 Task: Add an event with the title Marketing Strategy Meeting, date '2023/10/18', time 8:30 AM to 10:30 AMand add a description: This session encourages active participation and engagement from all attendees. After each presentation, there will be a brief discussion where participants can share their observations, ask questions, and exchange tips and techniques. The collaborative environment allows for a rich learning experience, as participants can learn from one another's strengths and challenges.Select event color  Tomato . Add location for the event as: 321 Retiro Park, Madrid, Spain, logged in from the account softage.1@softage.netand send the event invitation to softage.6@softage.net and softage.7@softage.net. Set a reminder for the event Doesn't repeat
Action: Mouse moved to (79, 115)
Screenshot: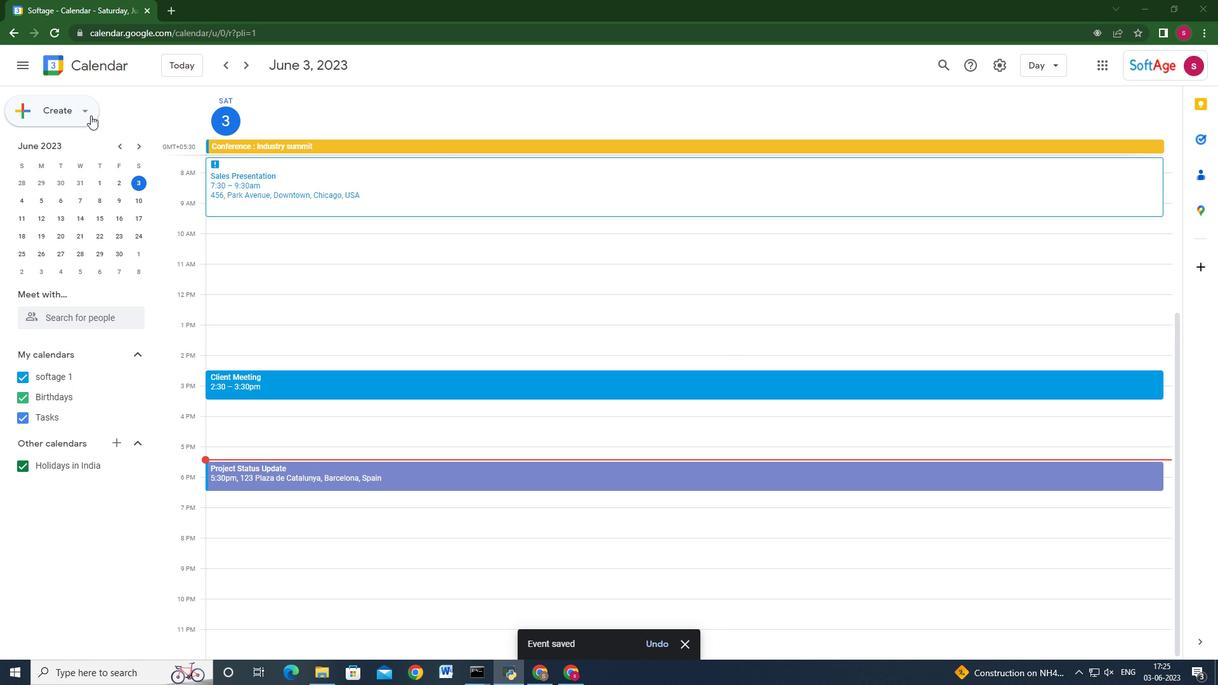 
Action: Mouse pressed left at (79, 115)
Screenshot: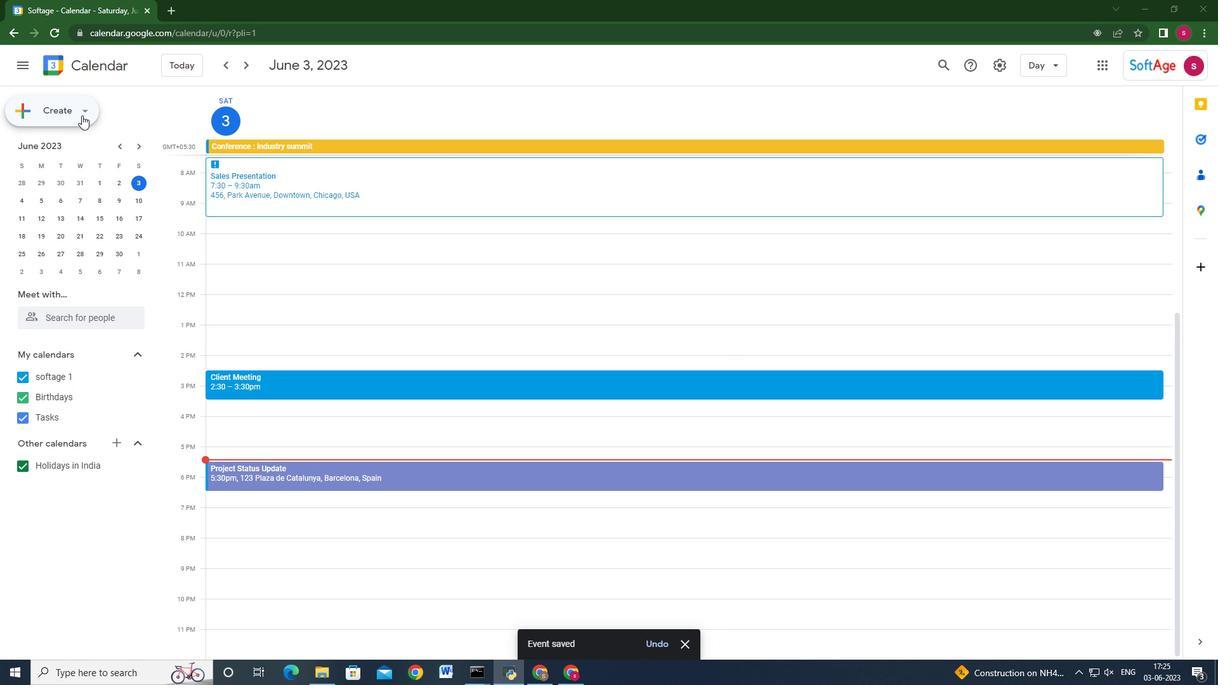 
Action: Mouse moved to (71, 142)
Screenshot: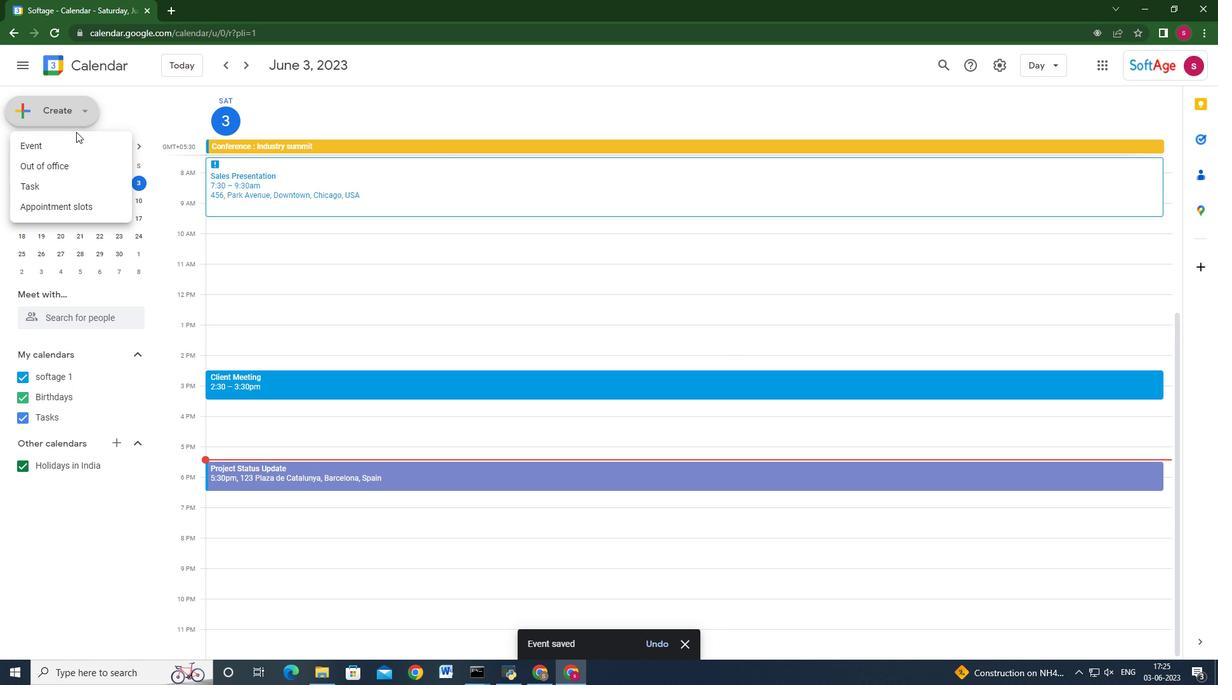 
Action: Mouse pressed left at (71, 142)
Screenshot: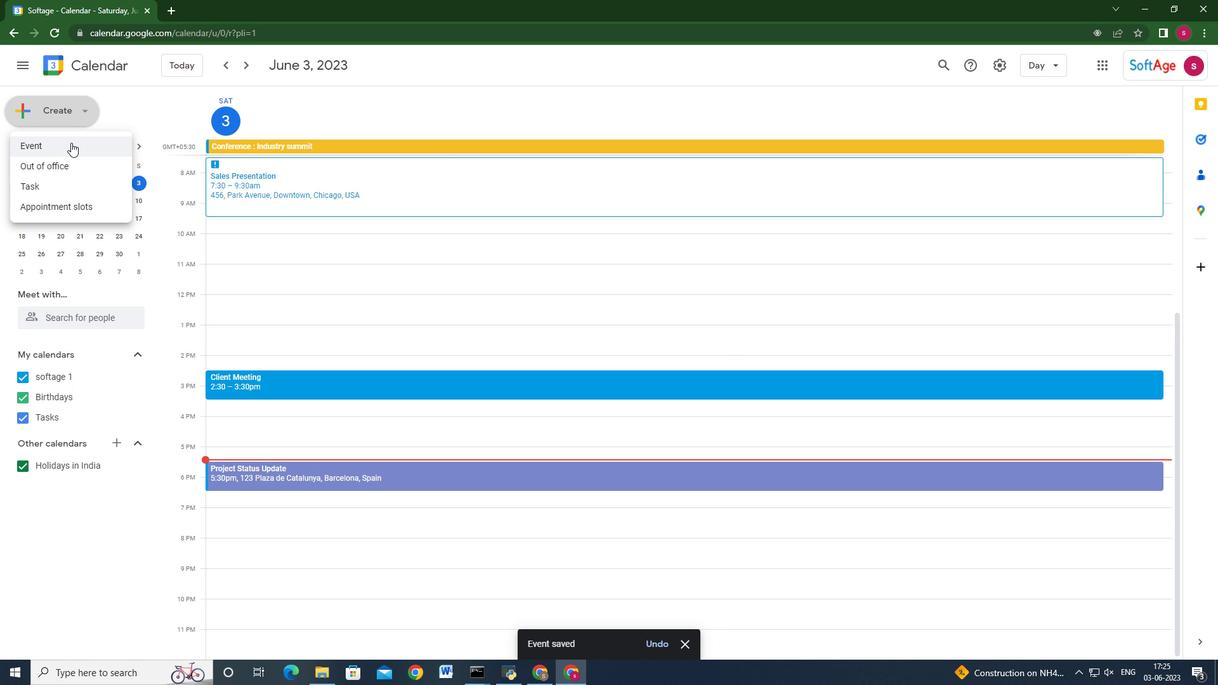 
Action: Mouse moved to (723, 495)
Screenshot: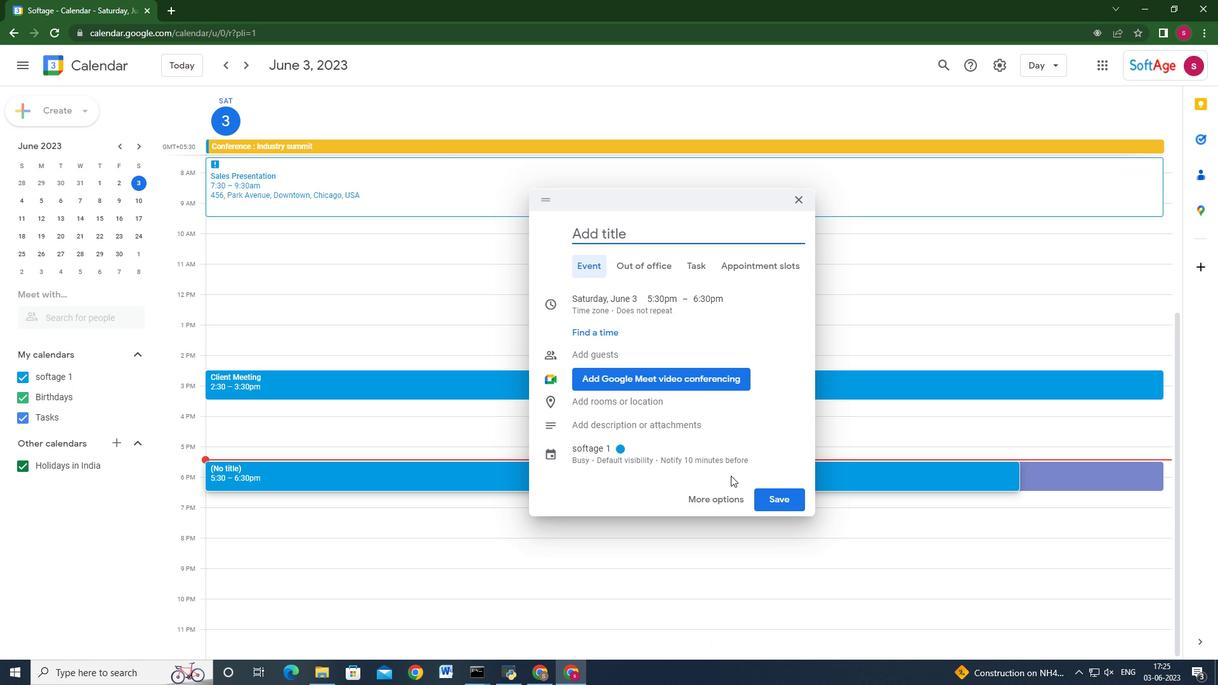 
Action: Mouse pressed left at (723, 495)
Screenshot: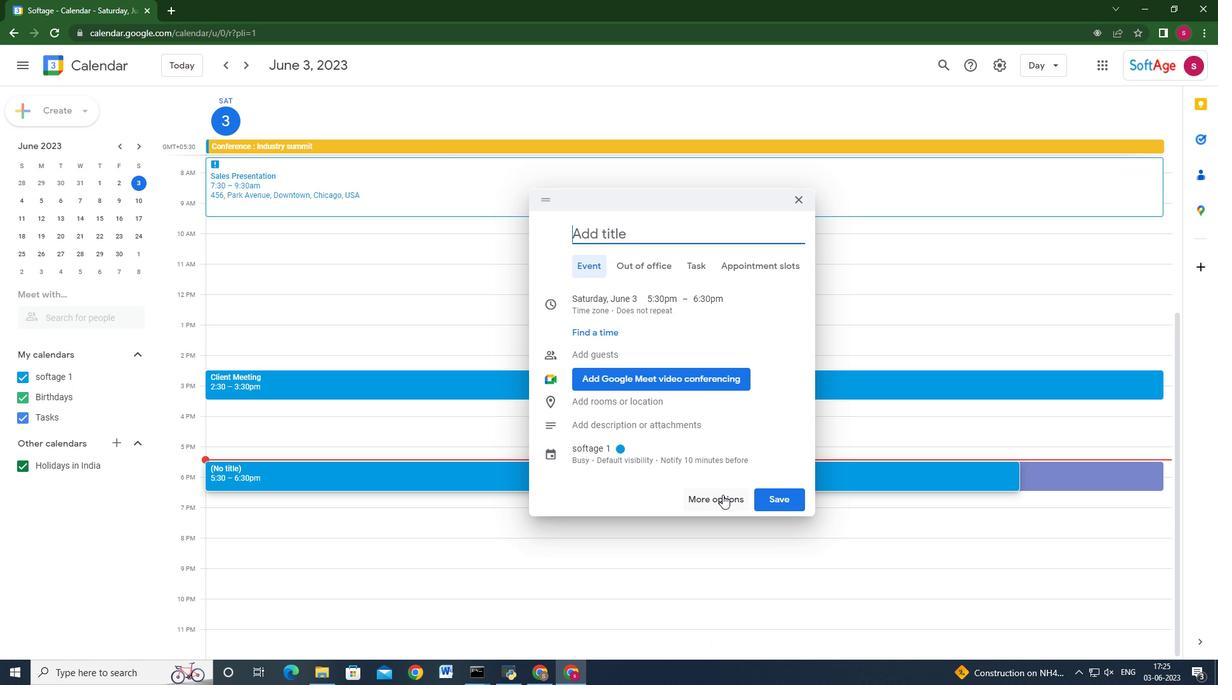 
Action: Mouse moved to (239, 92)
Screenshot: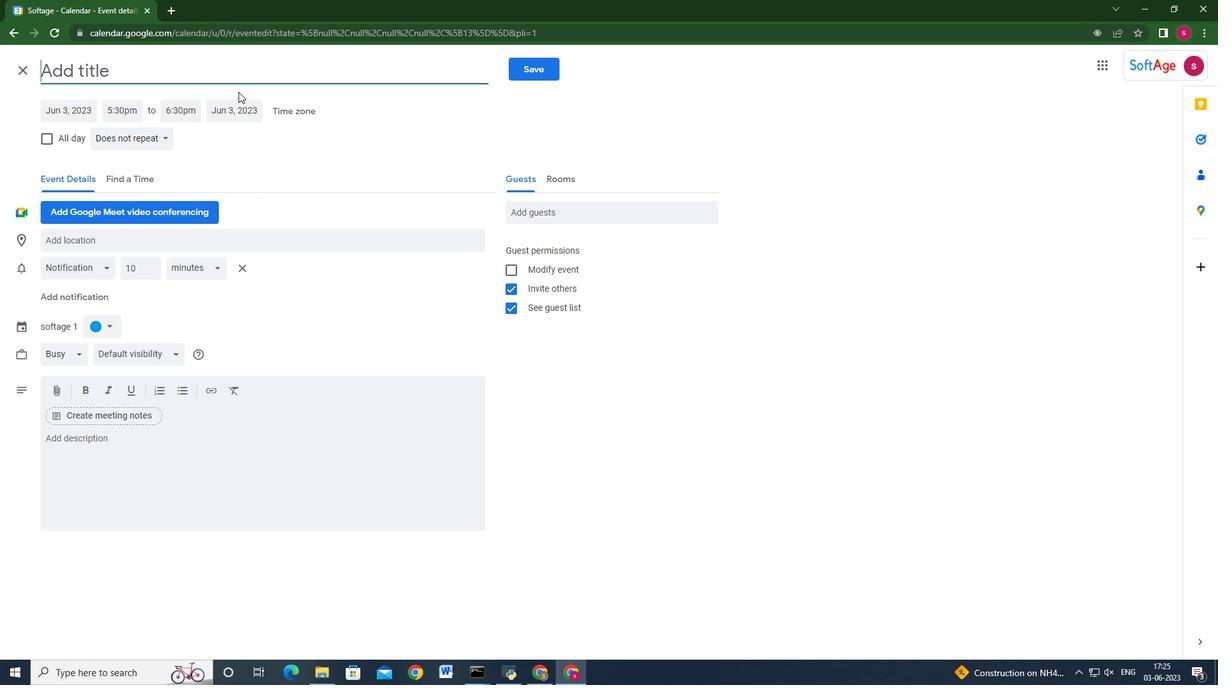 
Action: Key pressed <Key.shift>Marketing<Key.space><Key.shift_r>Strategy<Key.space><Key.shift>Met<Key.backspace>eting
Screenshot: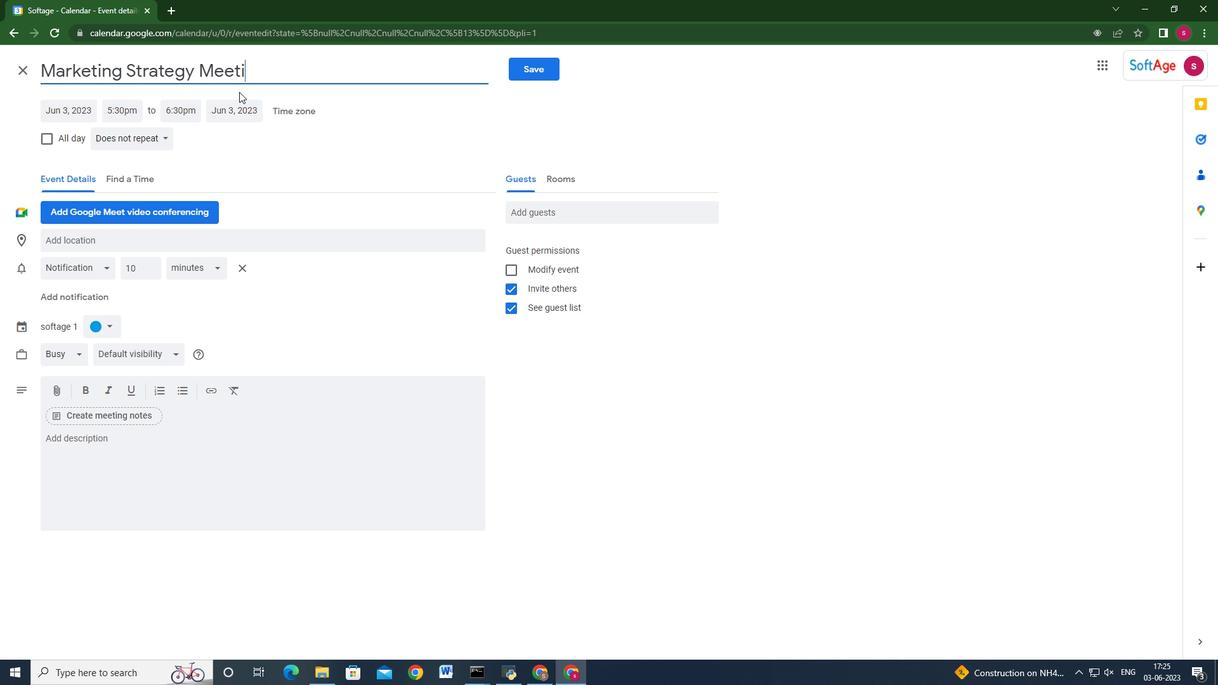 
Action: Mouse moved to (73, 102)
Screenshot: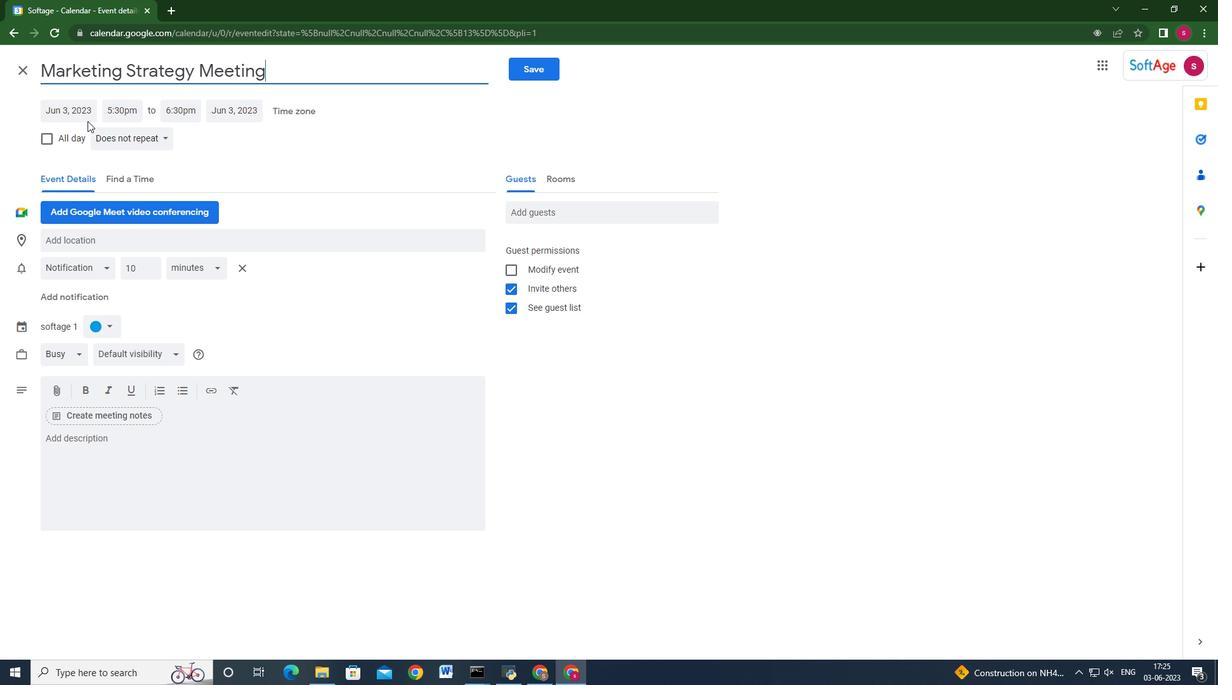 
Action: Mouse pressed left at (73, 102)
Screenshot: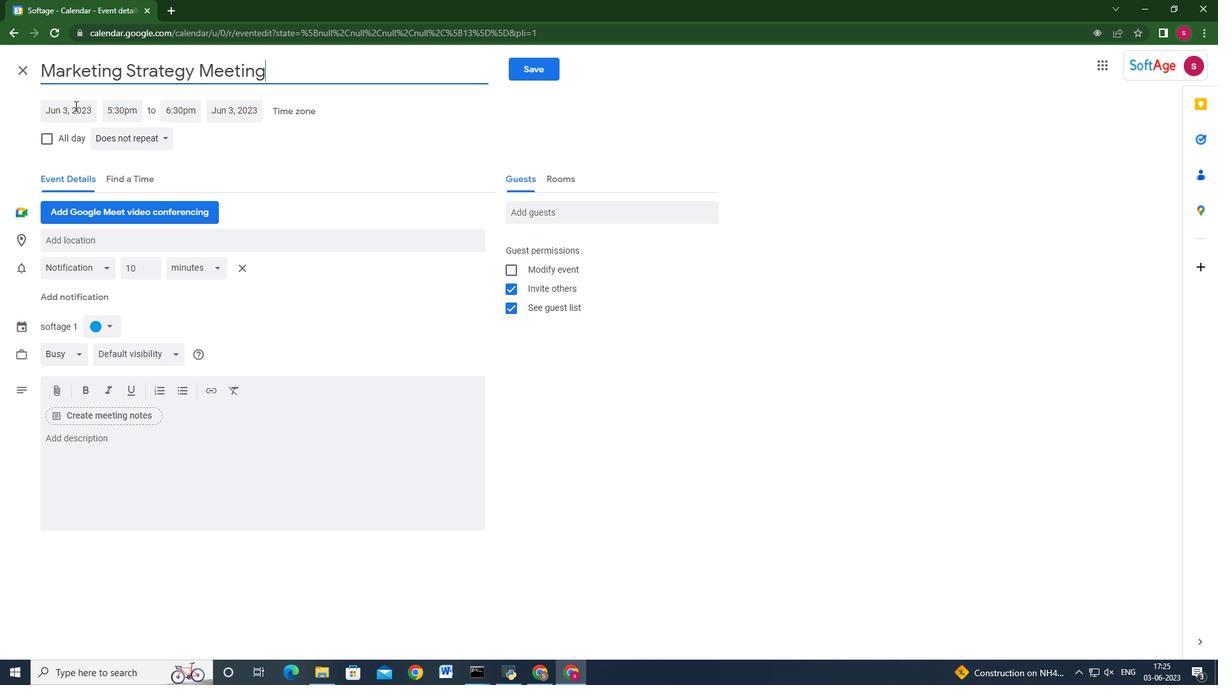
Action: Mouse moved to (204, 139)
Screenshot: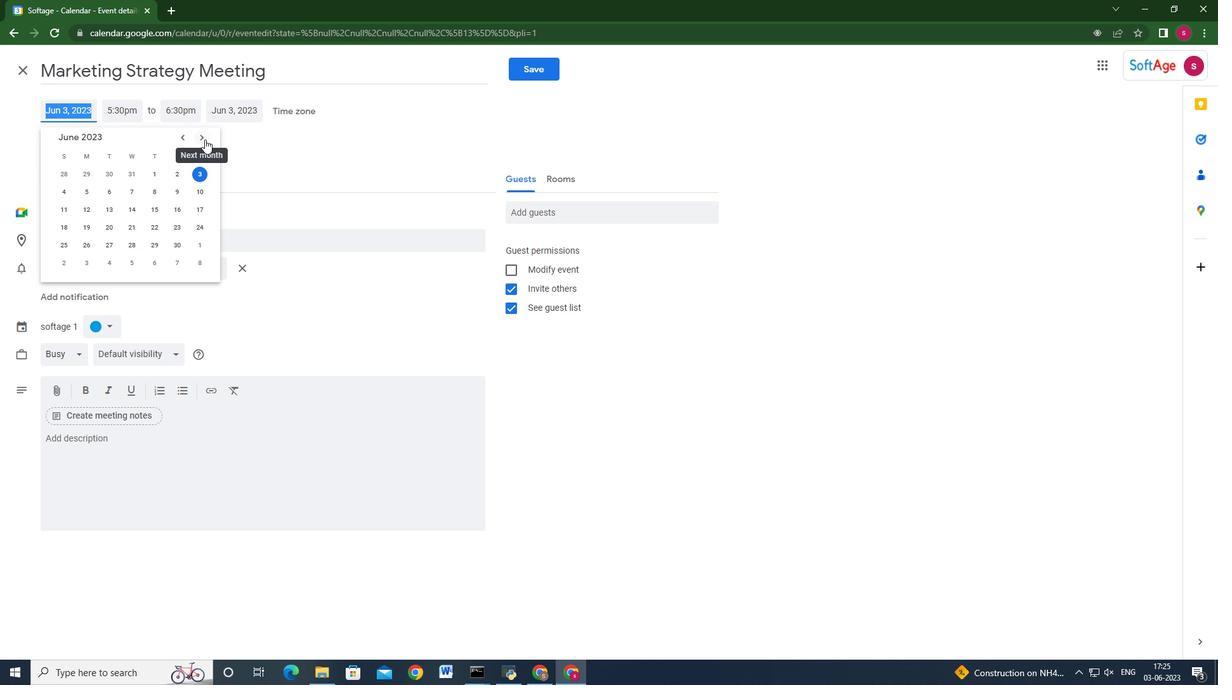 
Action: Mouse pressed left at (204, 139)
Screenshot: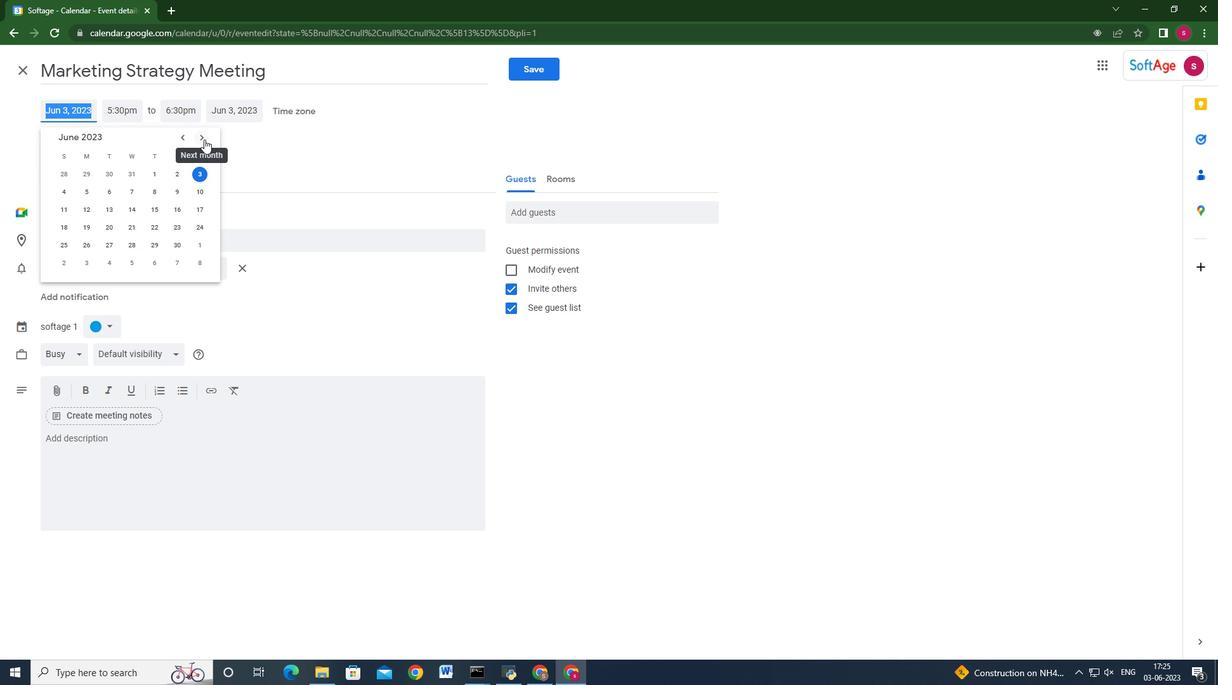 
Action: Mouse pressed left at (204, 139)
Screenshot: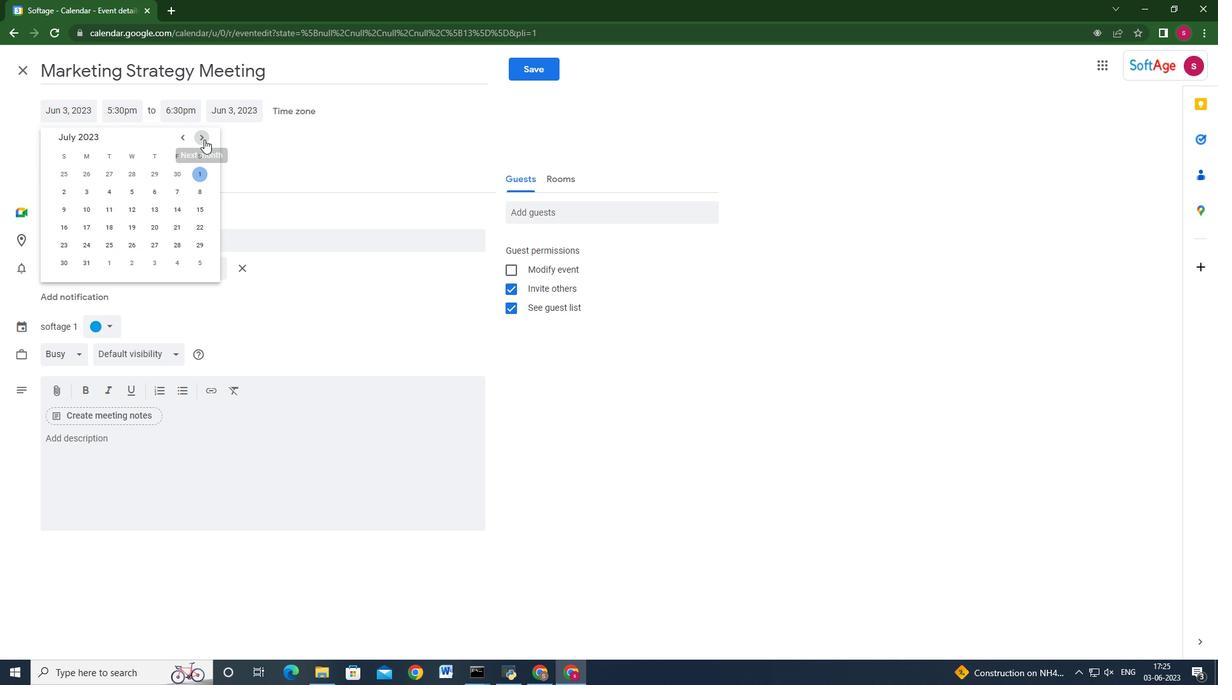 
Action: Mouse pressed left at (204, 139)
Screenshot: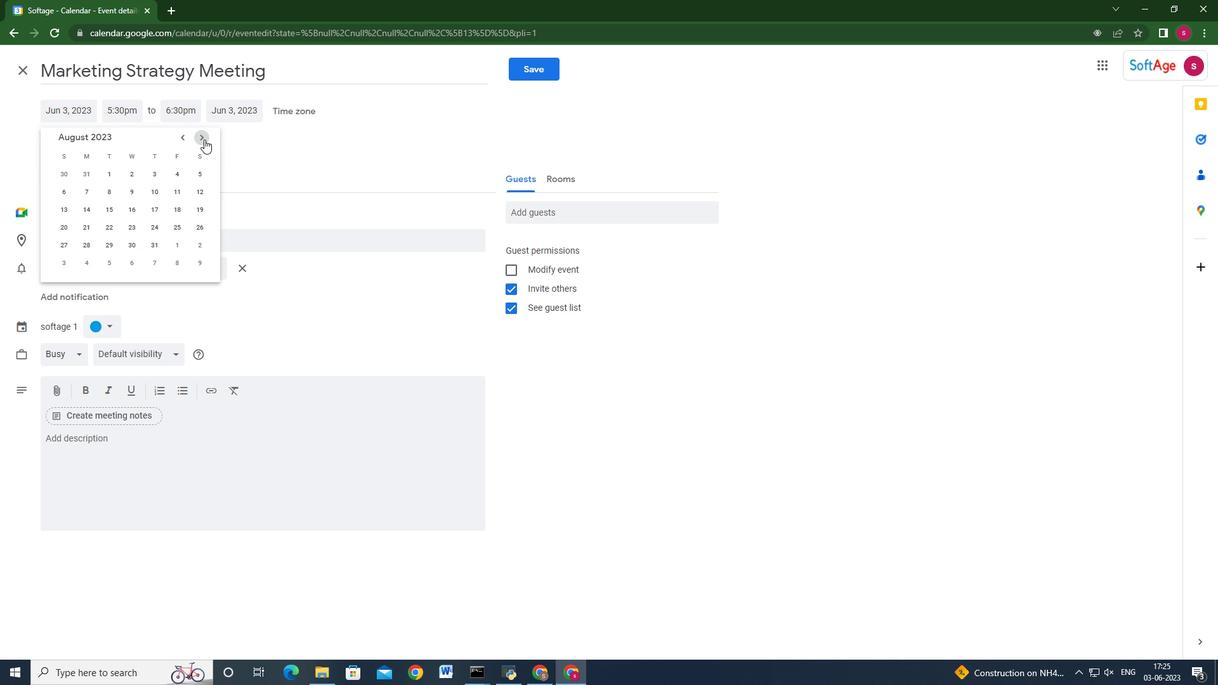 
Action: Mouse pressed left at (204, 139)
Screenshot: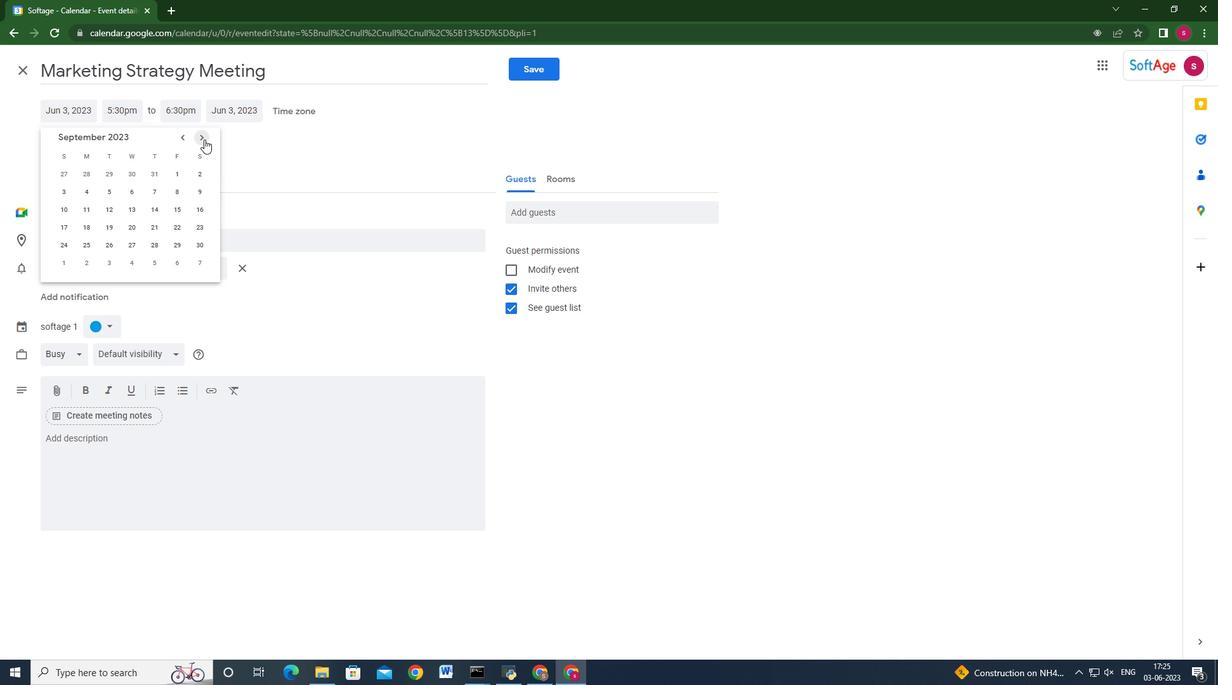 
Action: Mouse pressed left at (204, 139)
Screenshot: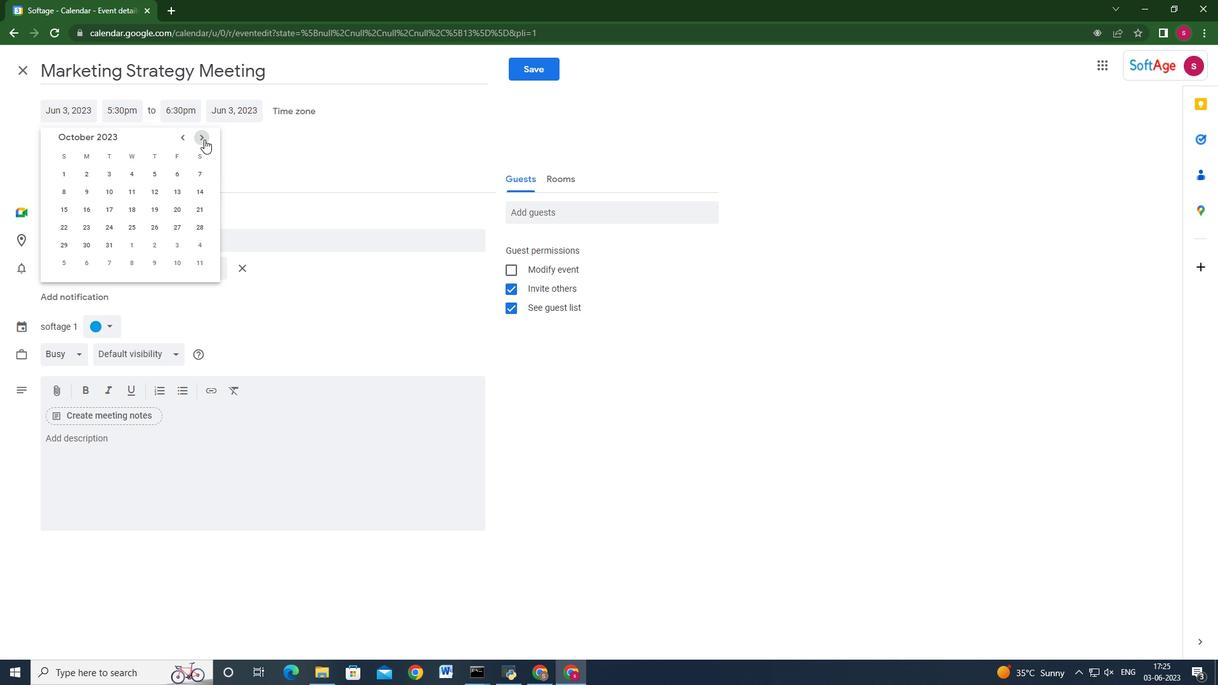 
Action: Mouse moved to (180, 137)
Screenshot: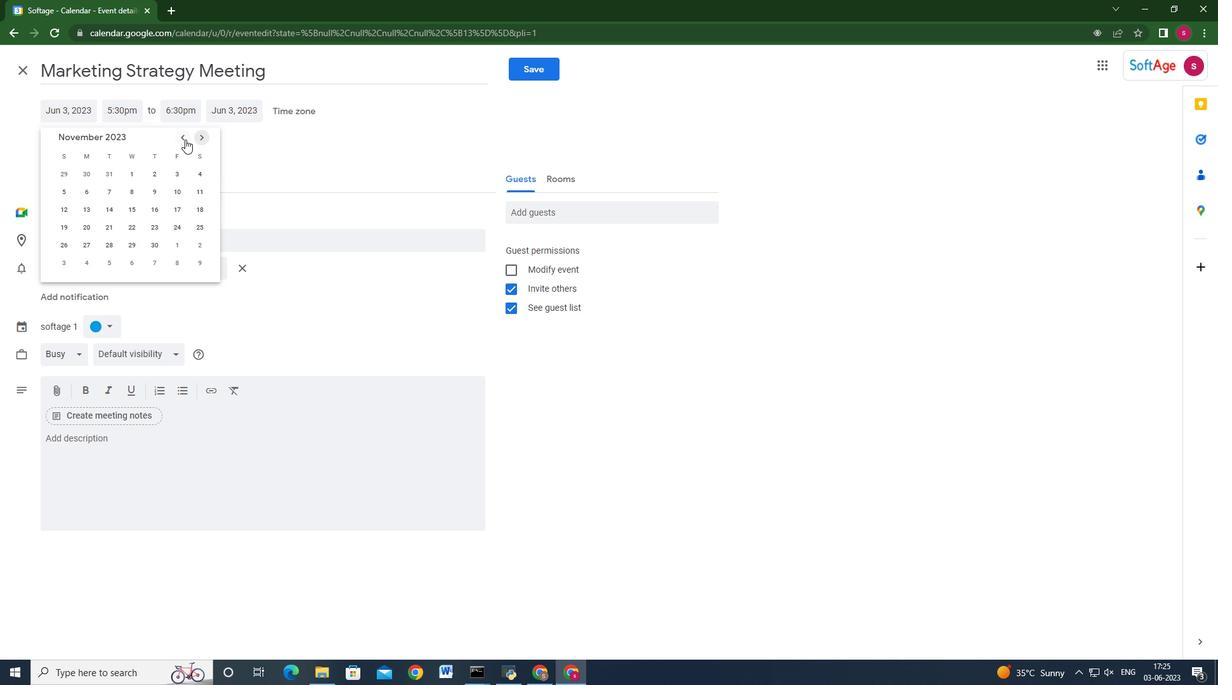 
Action: Mouse pressed left at (180, 137)
Screenshot: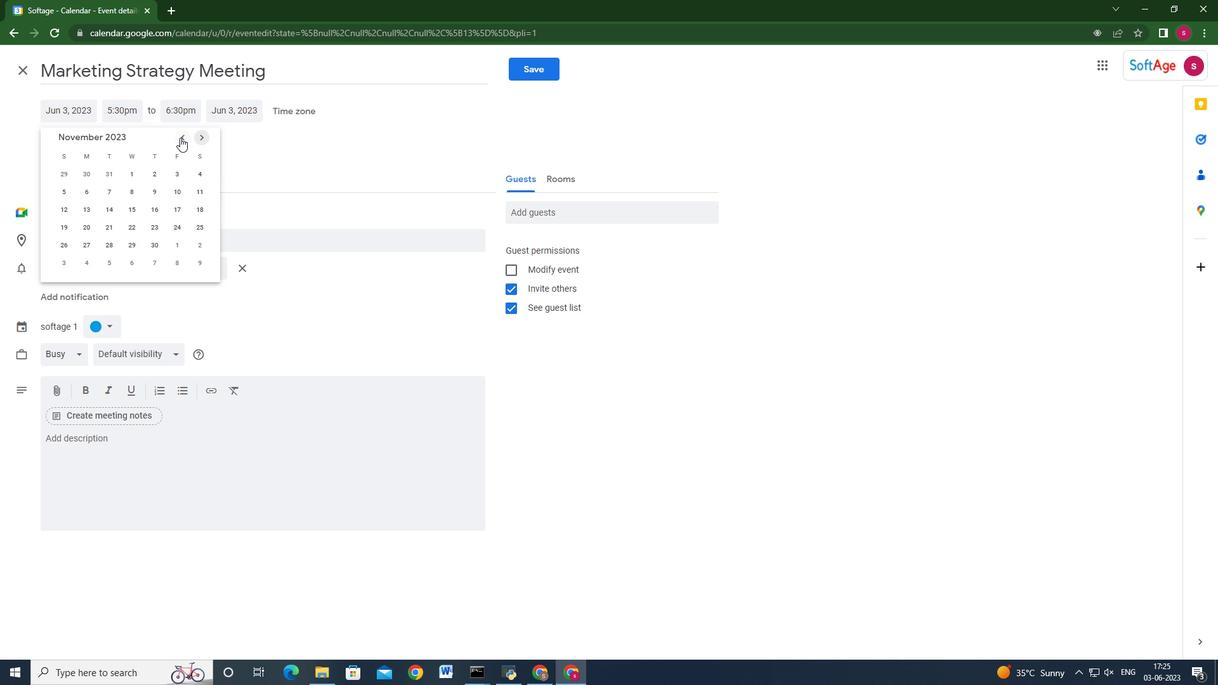
Action: Mouse moved to (137, 205)
Screenshot: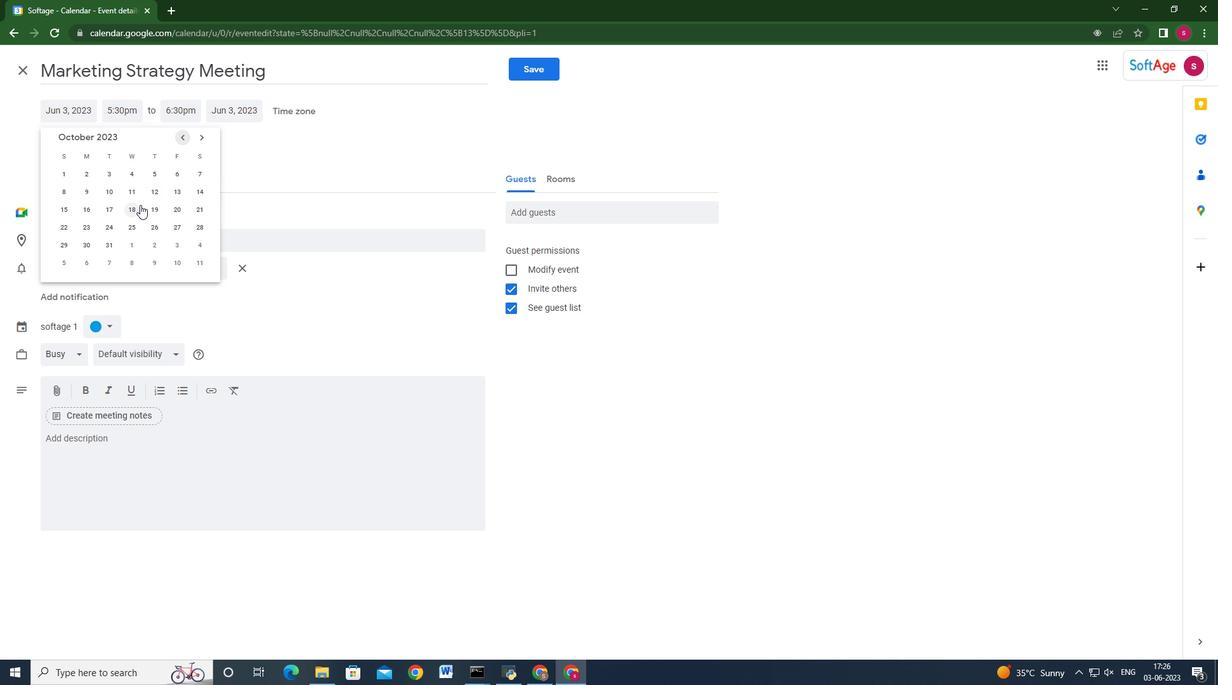 
Action: Mouse pressed left at (137, 205)
Screenshot: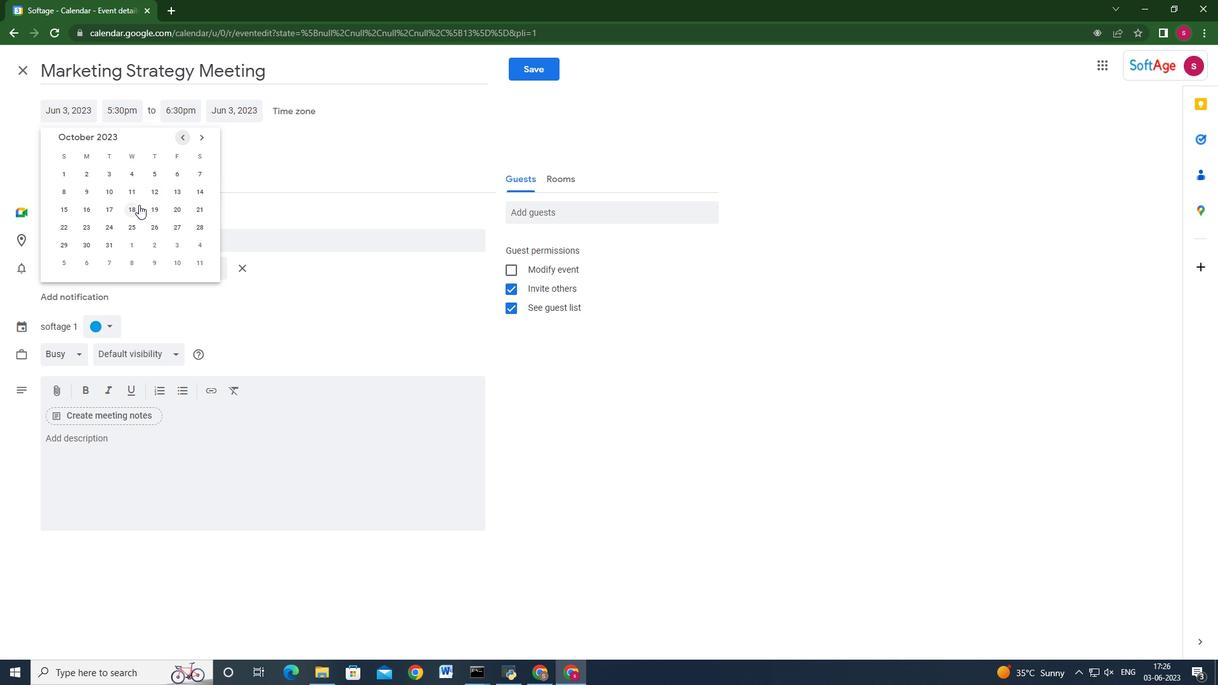 
Action: Mouse moved to (135, 100)
Screenshot: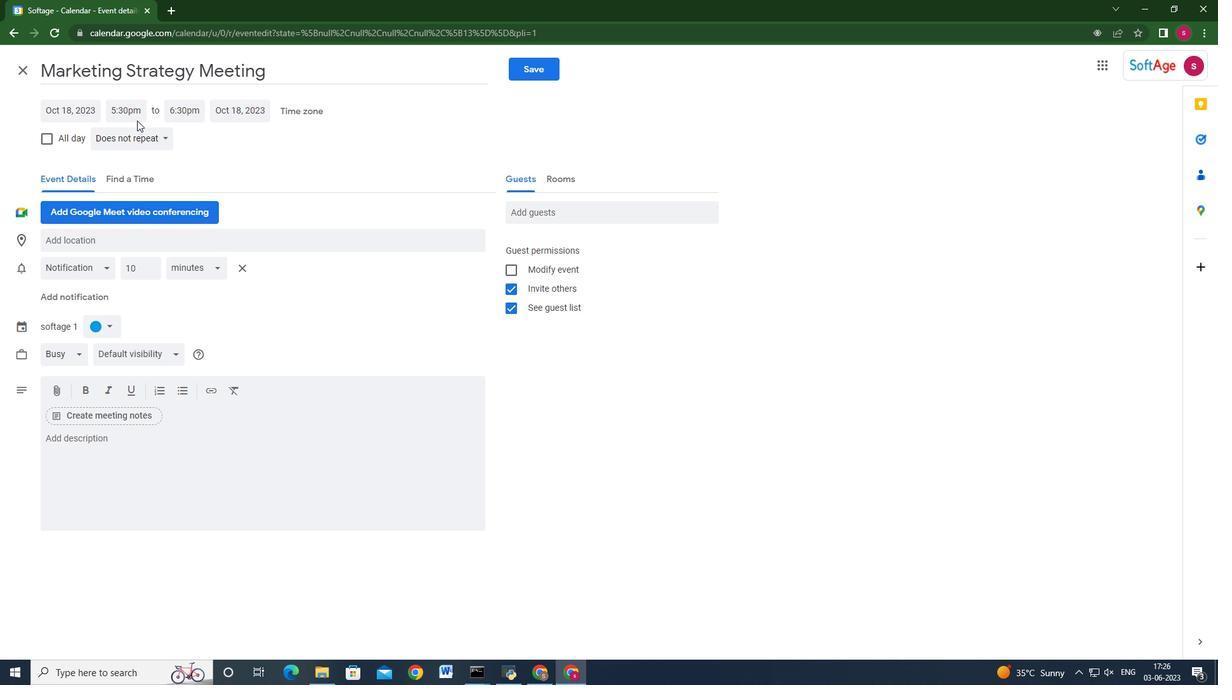 
Action: Mouse pressed left at (135, 100)
Screenshot: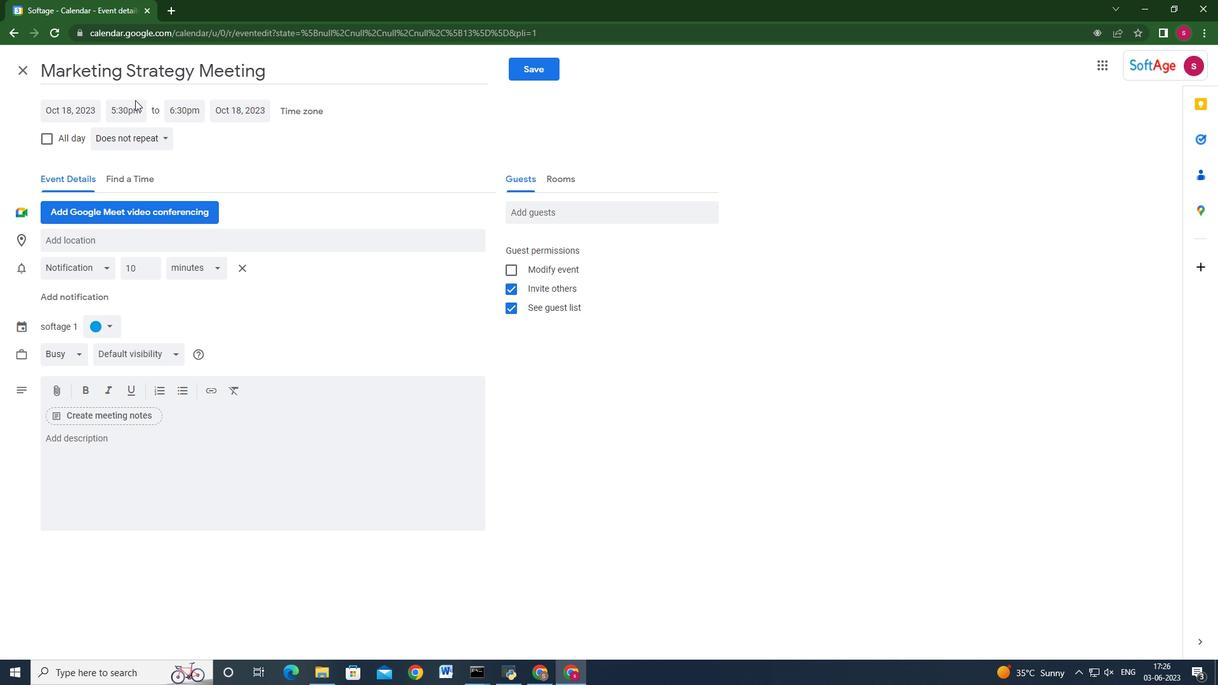 
Action: Mouse moved to (160, 134)
Screenshot: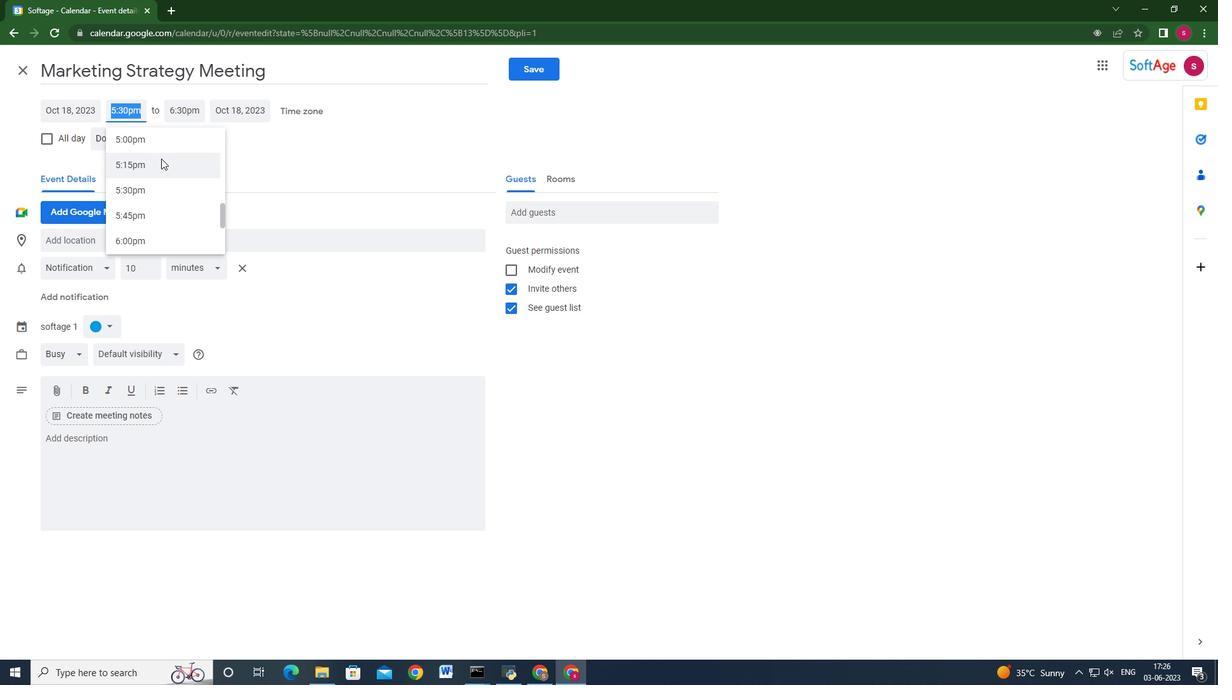 
Action: Key pressed 8<Key.shift>:30am<Key.tab>10<Key.shift>:30am<Key.enter>
Screenshot: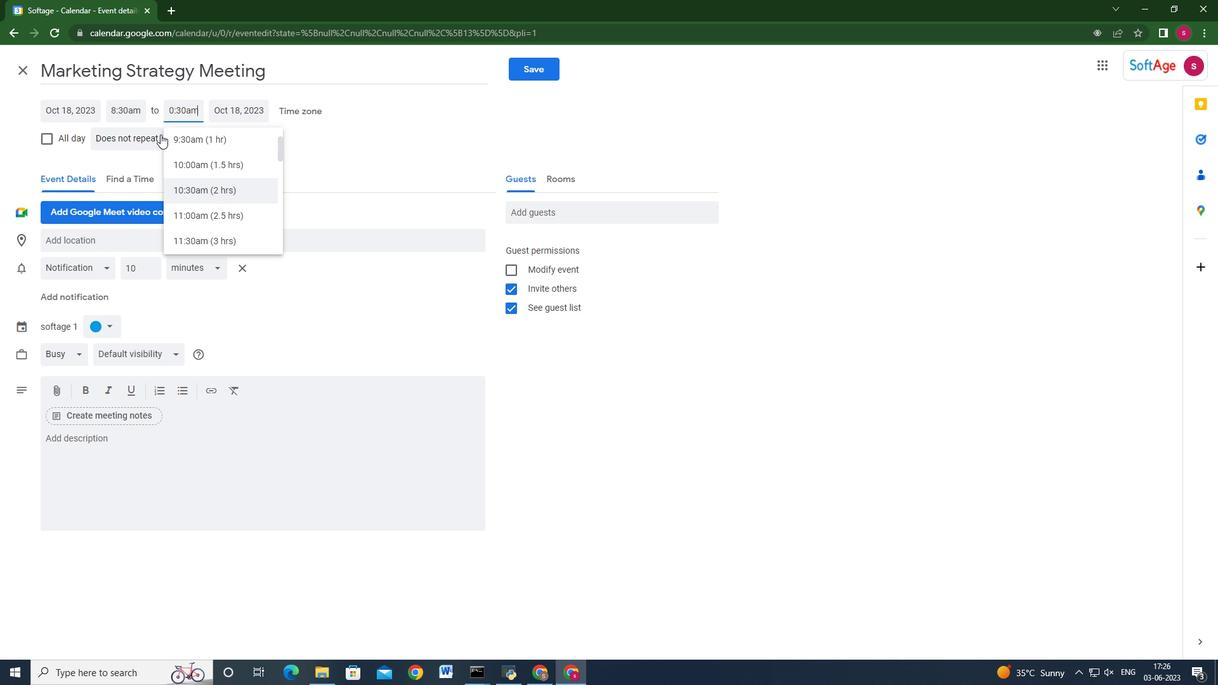
Action: Mouse moved to (198, 450)
Screenshot: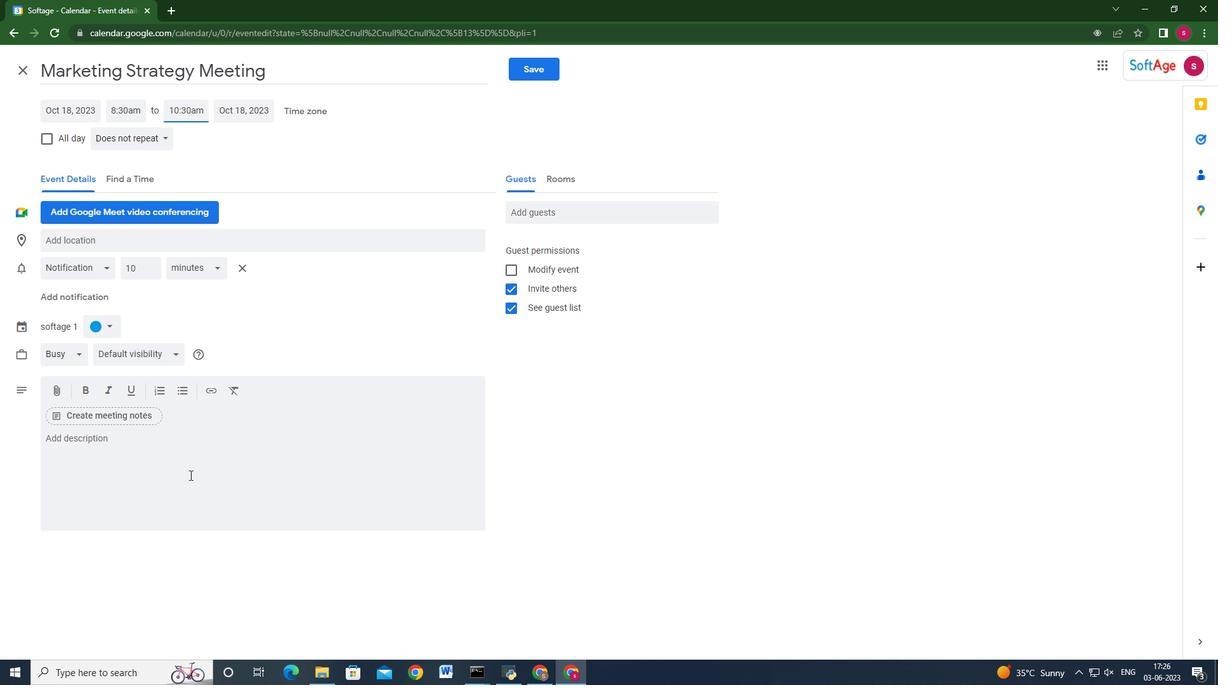 
Action: Mouse pressed left at (198, 450)
Screenshot: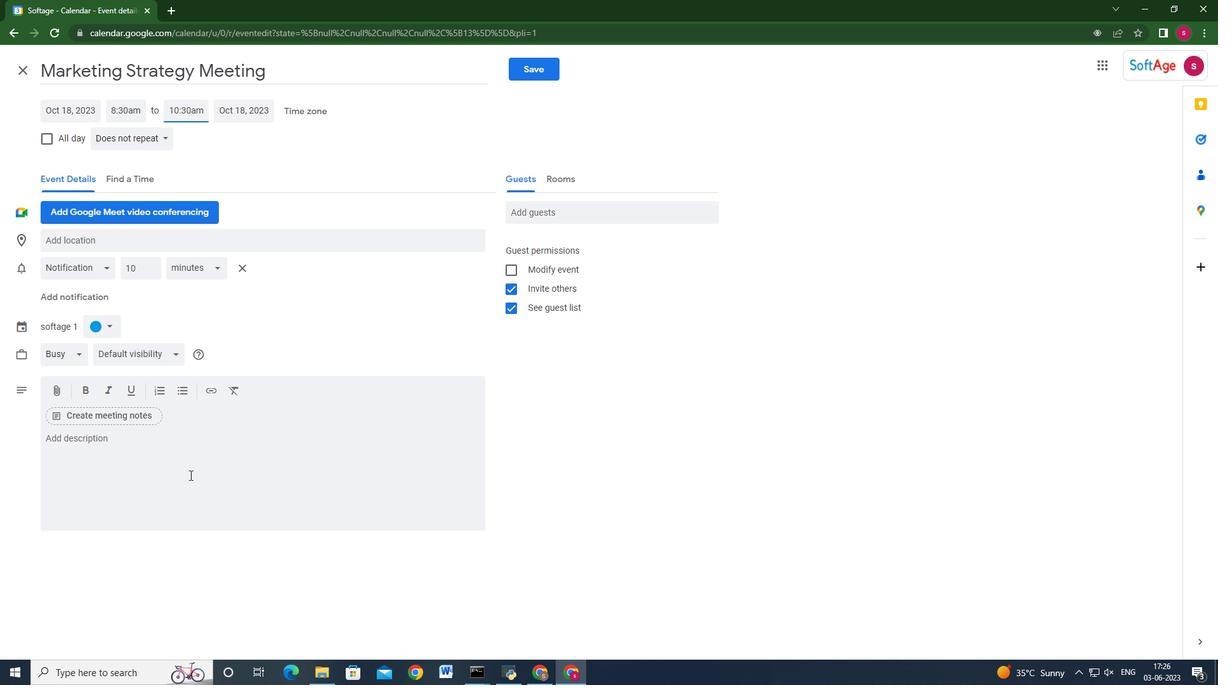 
Action: Key pressed <Key.shift_r>After<Key.space>each<Key.space>presentation,<Key.space>there<Key.space>will<Key.space>be<Key.space>a<Key.space>brief<Key.space>discussion<Key.space>where<Key.space>participants<Key.space>can<Key.space>share<Key.space>their<Key.space>observations,<Key.space>ask<Key.space>questions,<Key.space>and<Key.space>exchange<Key.space>tips<Key.space>and<Key.space>techniques.<Key.space><Key.shift>The<Key.space>collaboratives<Key.backspace><Key.space>environment<Key.space>allows<Key.space>for<Key.space>a<Key.space>rich<Key.space>learning<Key.space>experience,<Key.space>as<Key.space>participants<Key.space>can<Key.space>learn<Key.space>from<Key.space>one<Key.space>another's<Key.space>strengths<Key.space>anc<Key.backspace>d<Key.space>challenges.
Screenshot: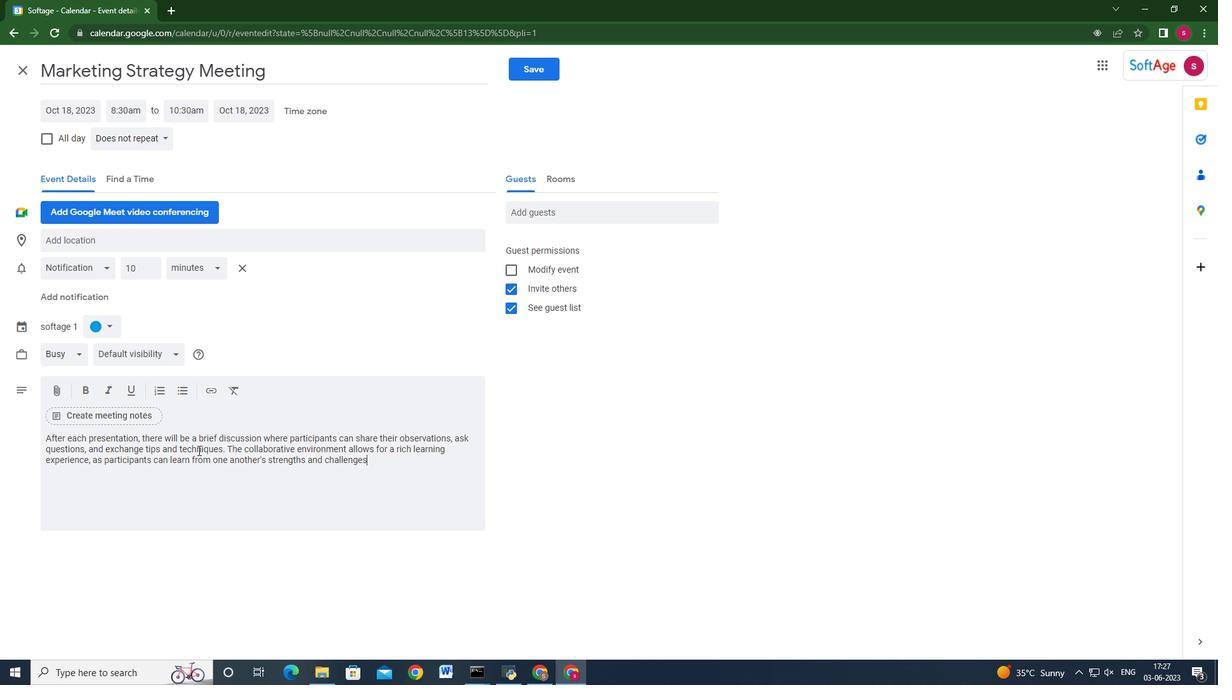 
Action: Mouse moved to (109, 334)
Screenshot: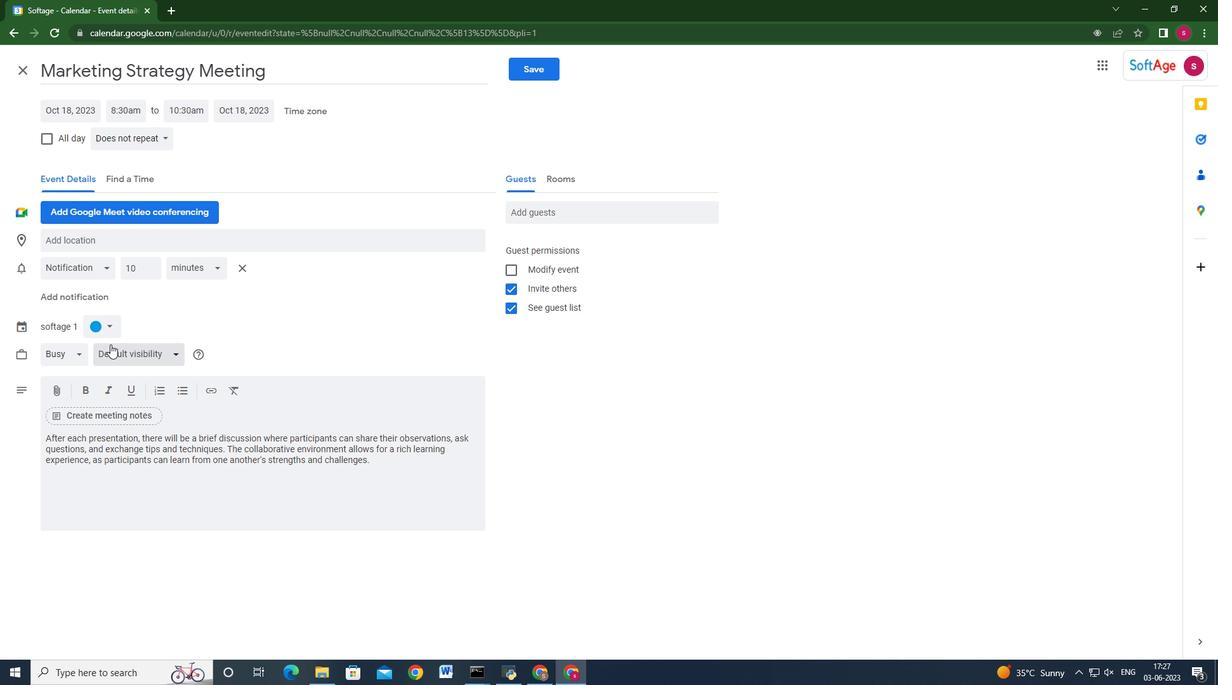 
Action: Mouse pressed left at (109, 334)
Screenshot: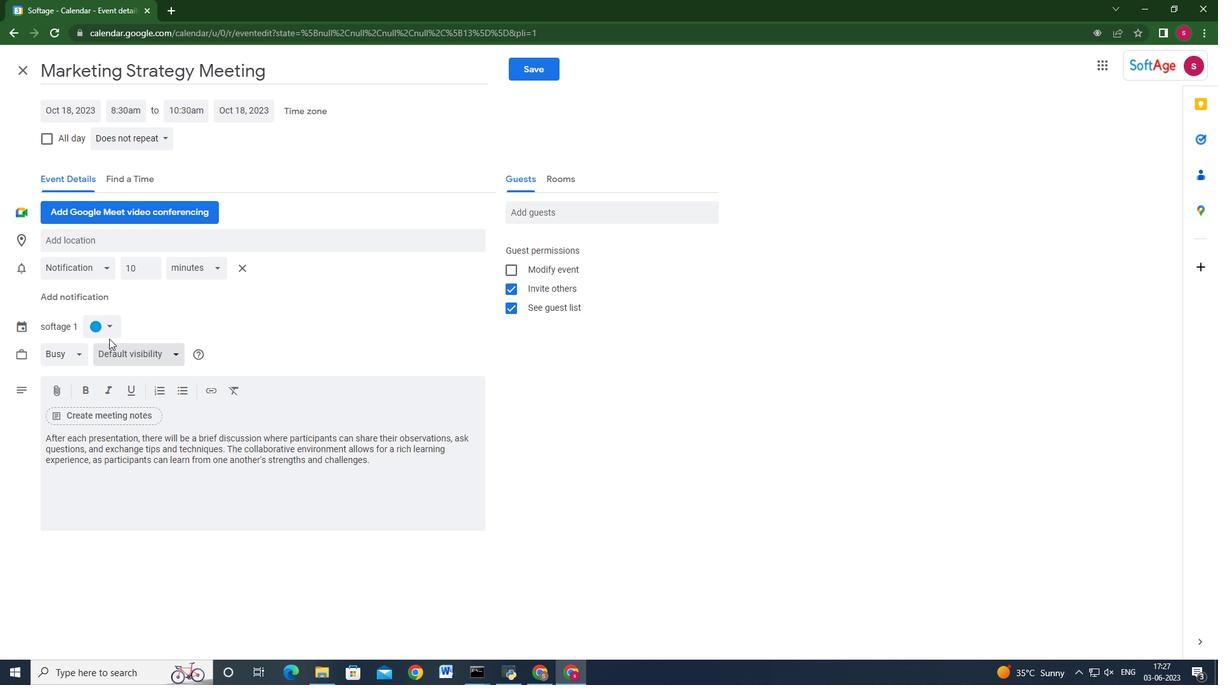
Action: Mouse moved to (97, 328)
Screenshot: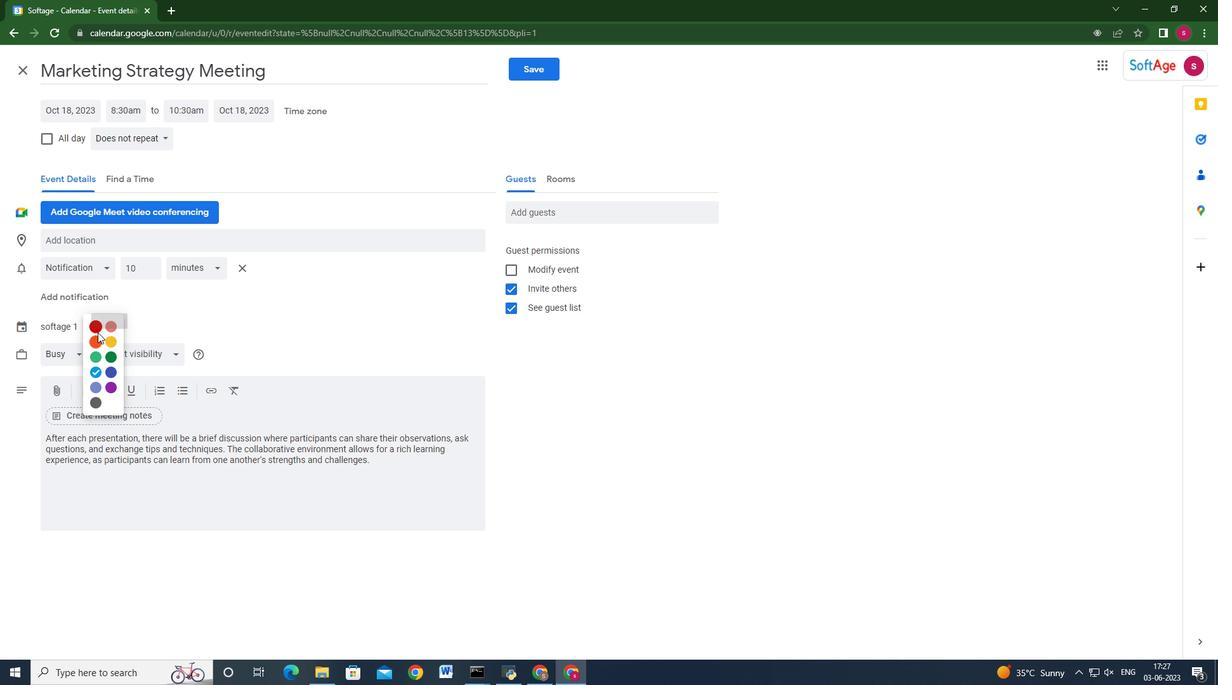 
Action: Mouse pressed left at (97, 328)
Screenshot: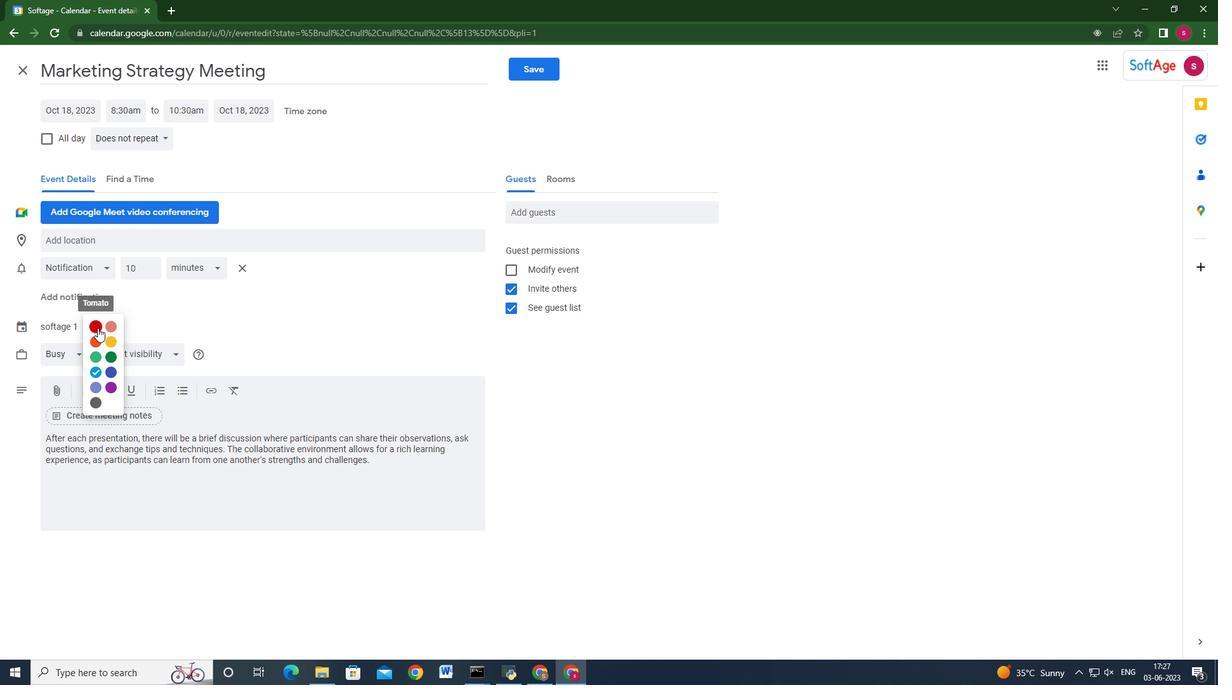 
Action: Mouse moved to (115, 245)
Screenshot: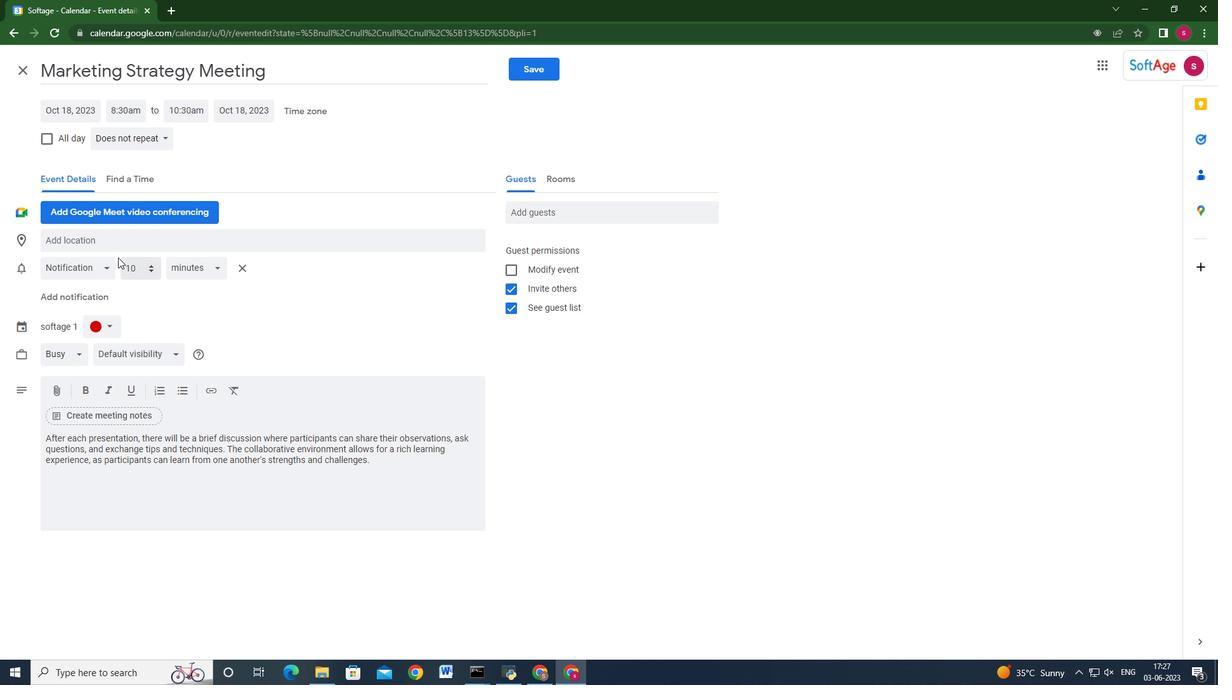 
Action: Mouse pressed left at (115, 245)
Screenshot: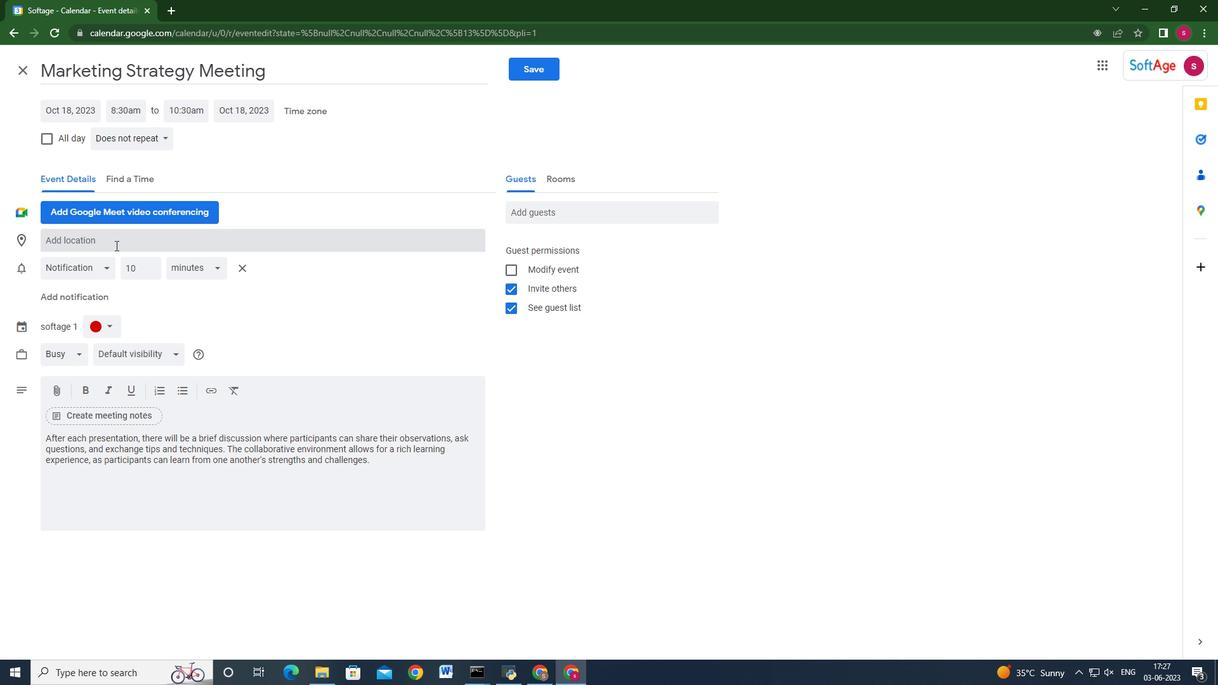 
Action: Mouse moved to (116, 245)
Screenshot: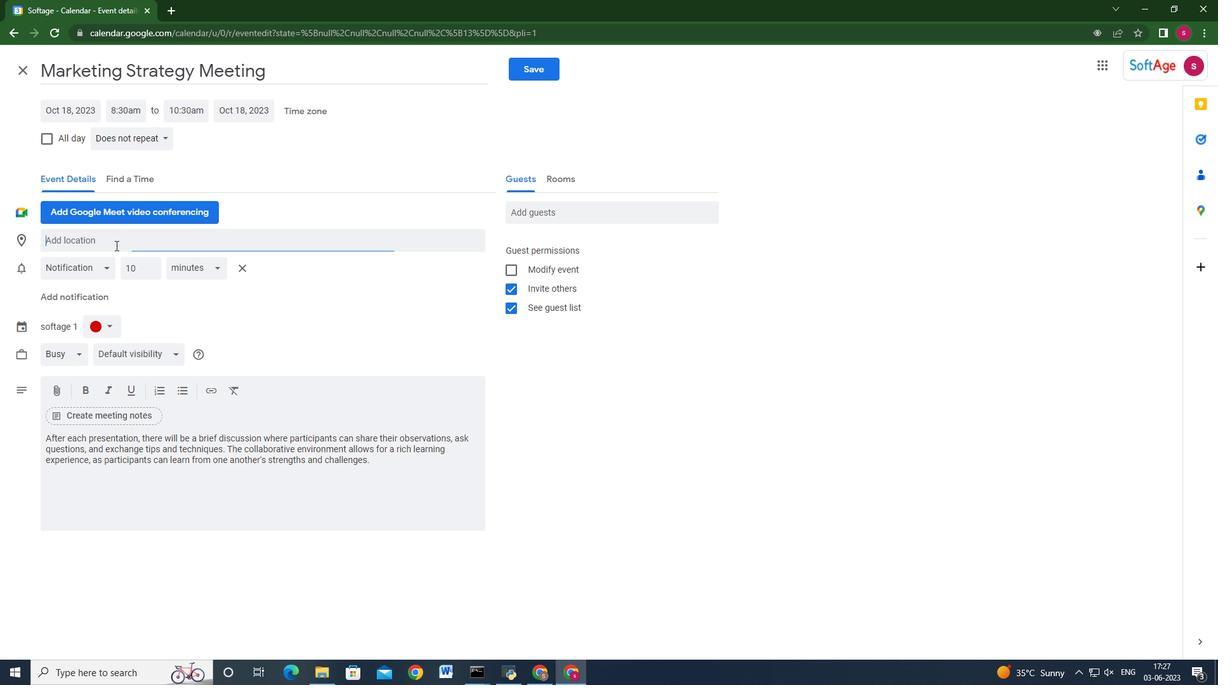 
Action: Key pressed 321<Key.space><Key.shift>Retiro<Key.space><Key.shift>Park<Key.space><Key.backspace>,<Key.space><Key.shift>Madrid,<Key.space><Key.shift_r>Spain
Screenshot: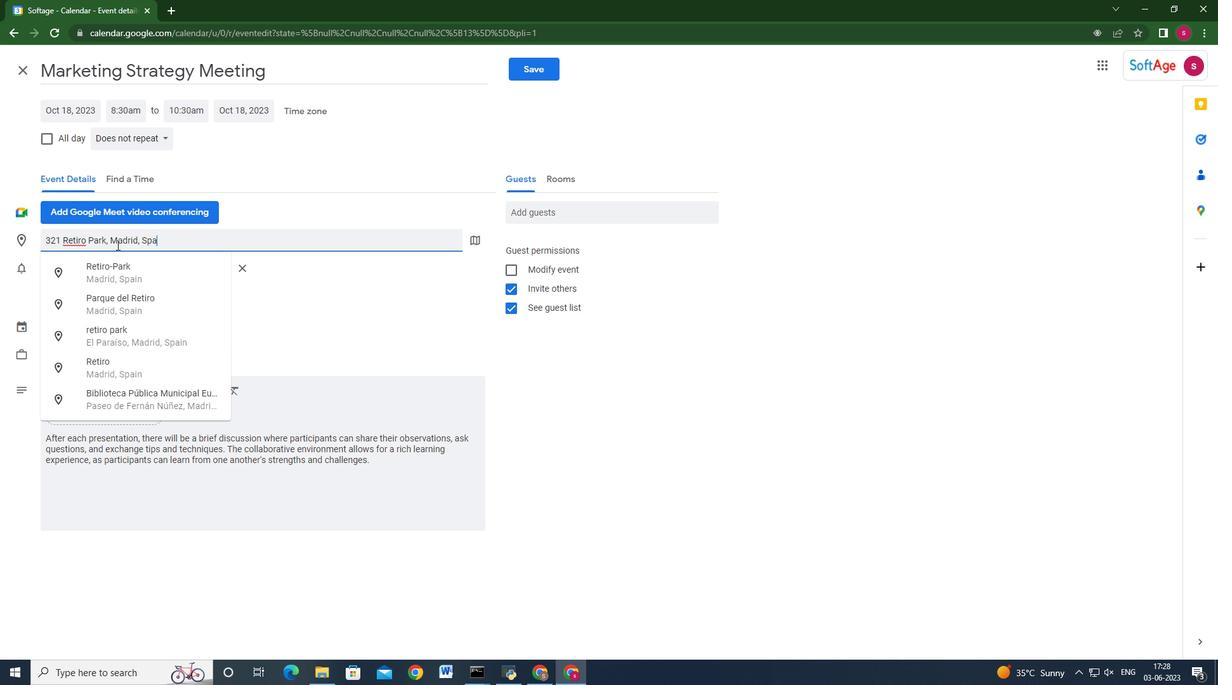 
Action: Mouse moved to (592, 212)
Screenshot: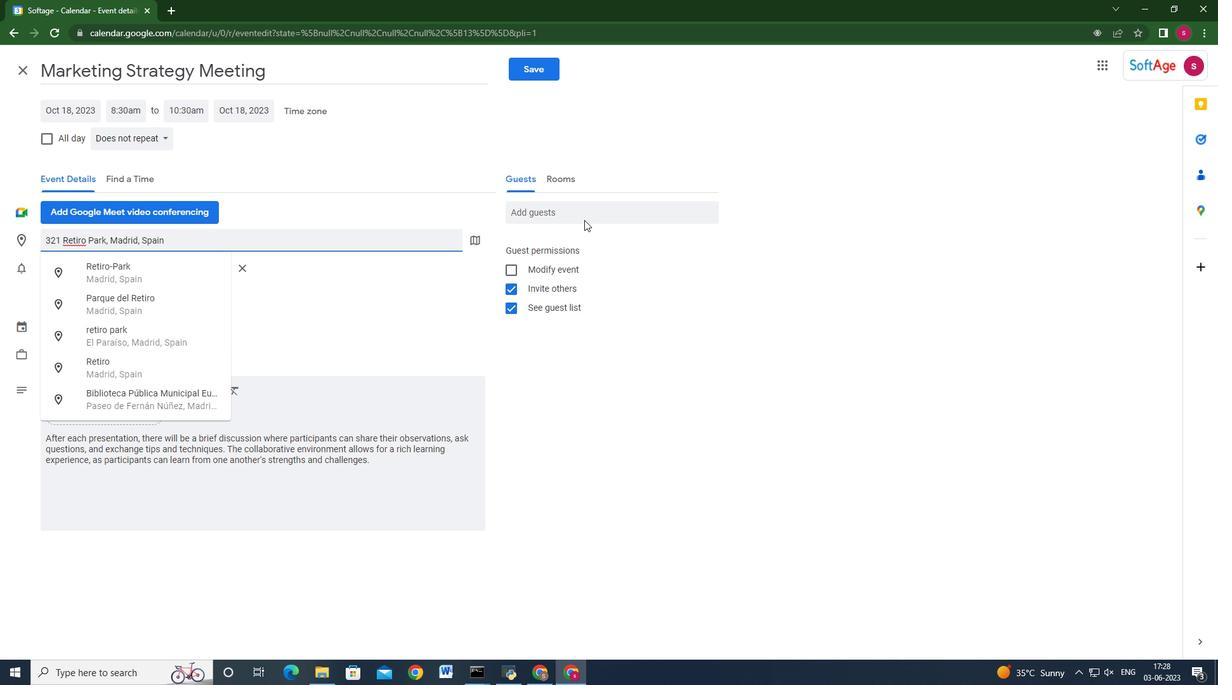 
Action: Mouse pressed left at (592, 212)
Screenshot: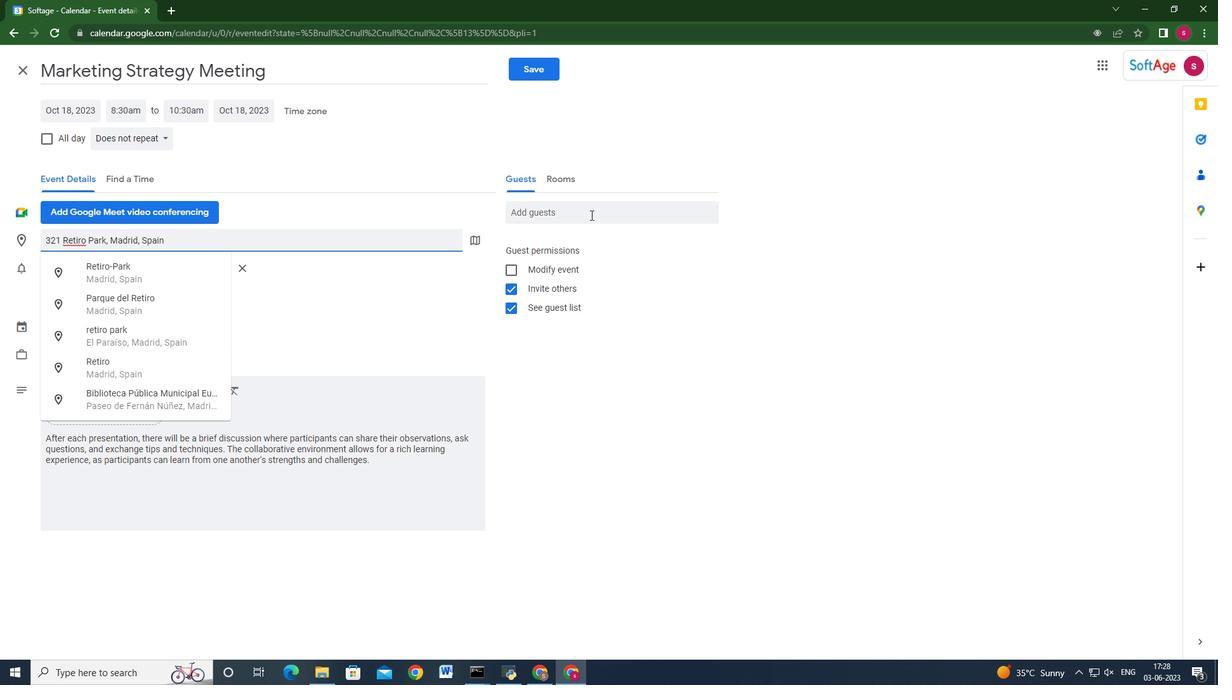 
Action: Mouse moved to (592, 212)
Screenshot: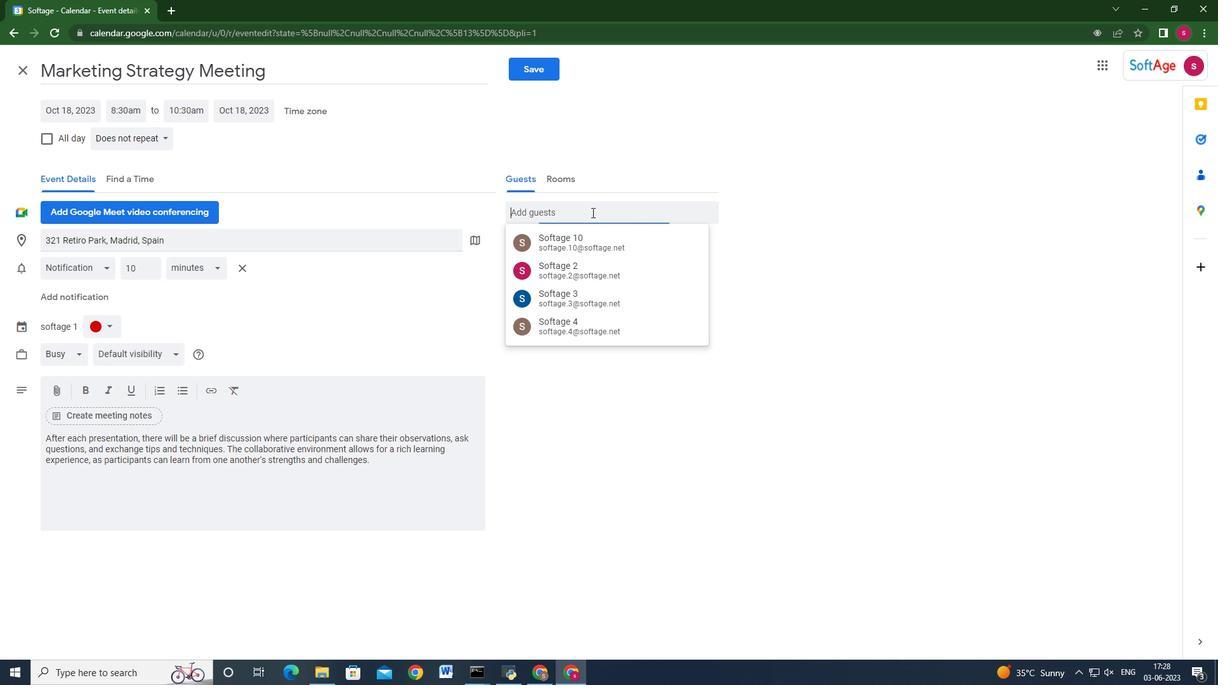 
Action: Key pressed softage.6<Key.shift_r>@softage.net<Key.enter>softage.7<Key.shift_r>@softage.net<Key.enter>
Screenshot: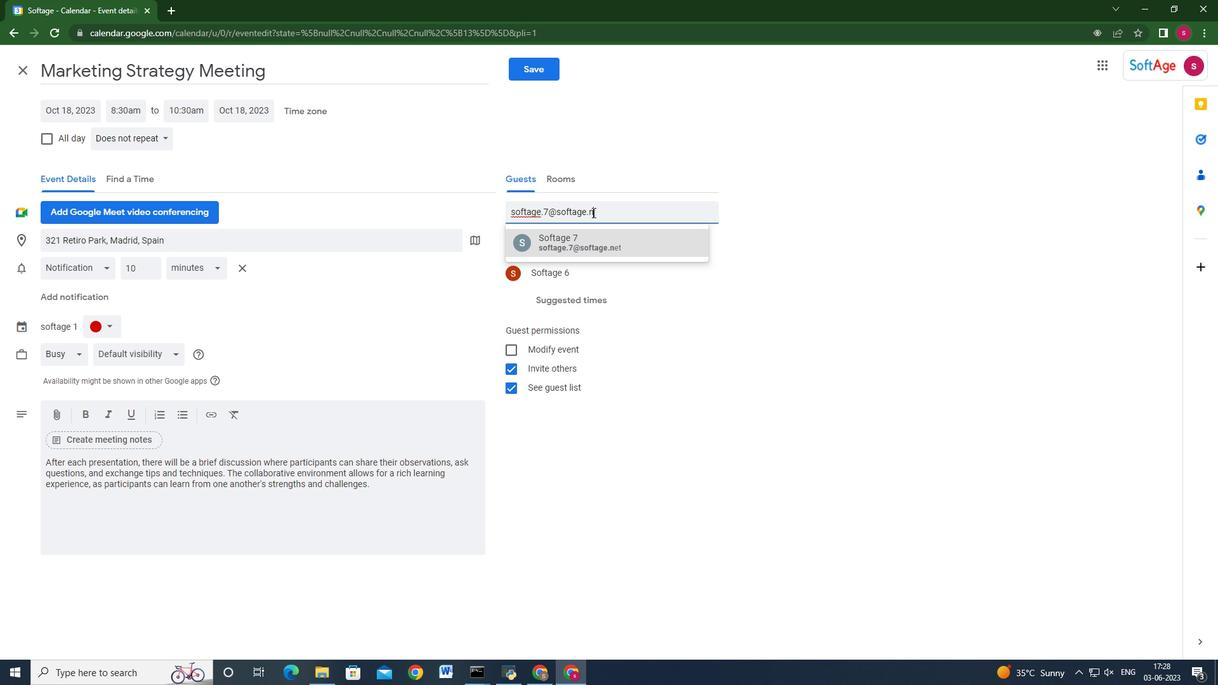 
Action: Mouse moved to (137, 126)
Screenshot: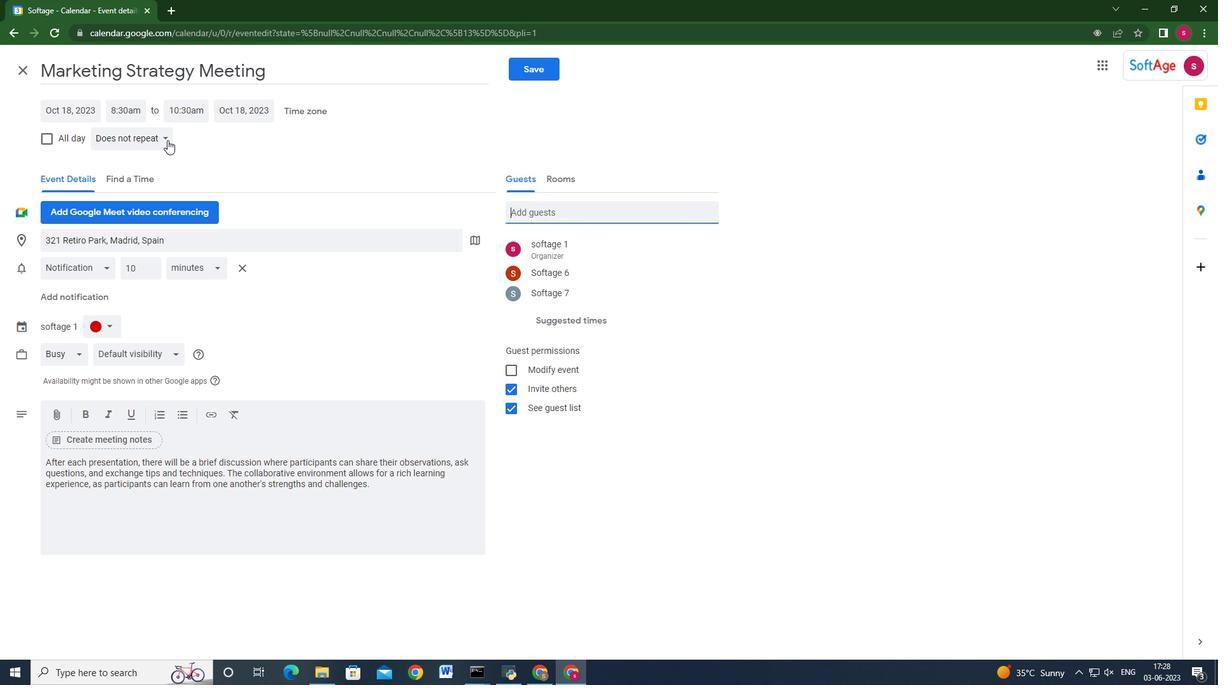 
Action: Mouse pressed left at (137, 126)
Screenshot: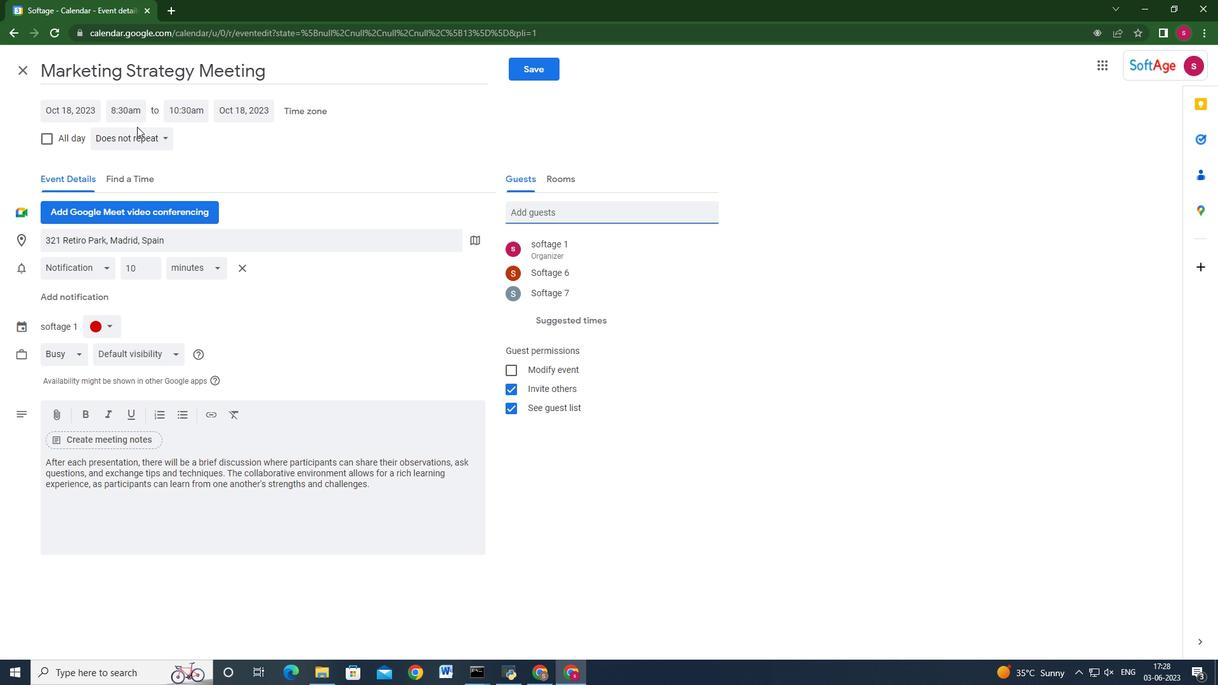 
Action: Mouse moved to (346, 198)
Screenshot: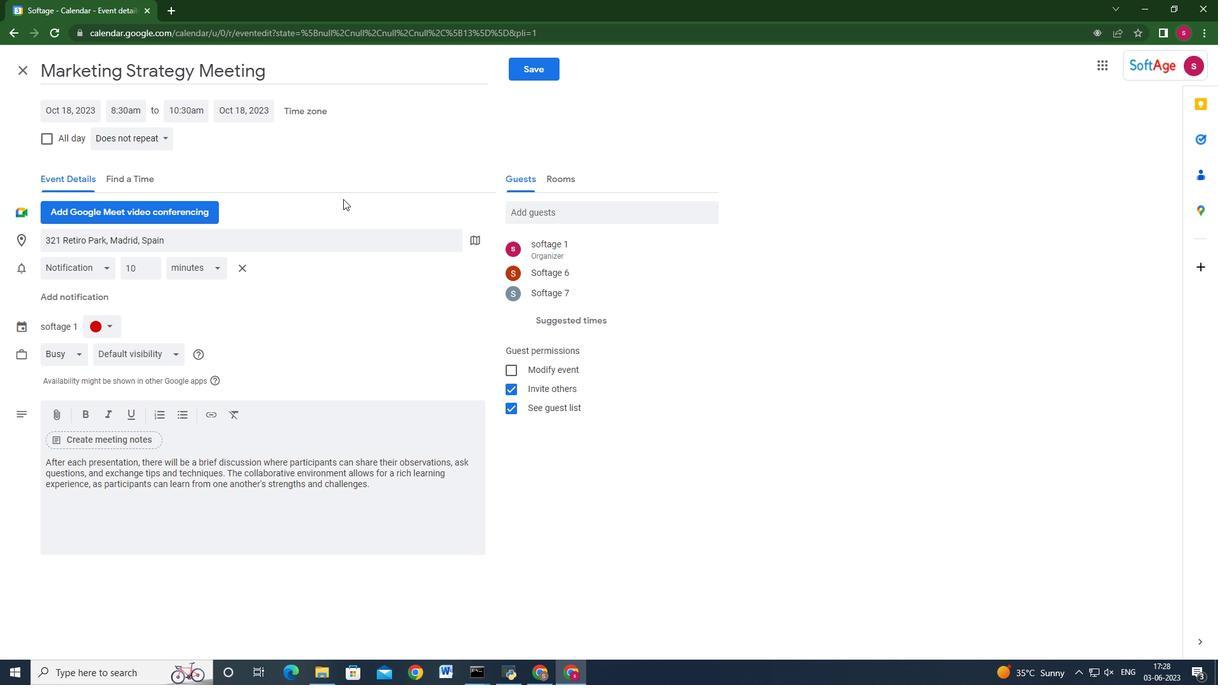 
Action: Mouse scrolled (346, 197) with delta (0, 0)
Screenshot: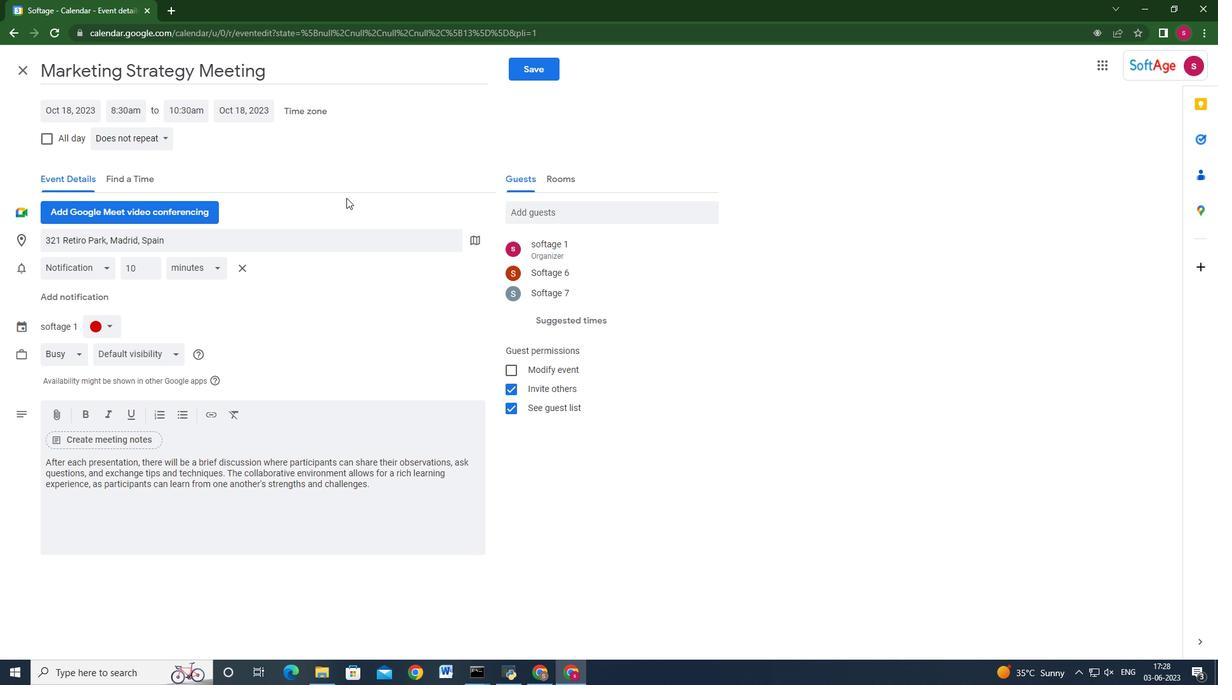 
Action: Mouse scrolled (346, 197) with delta (0, 0)
Screenshot: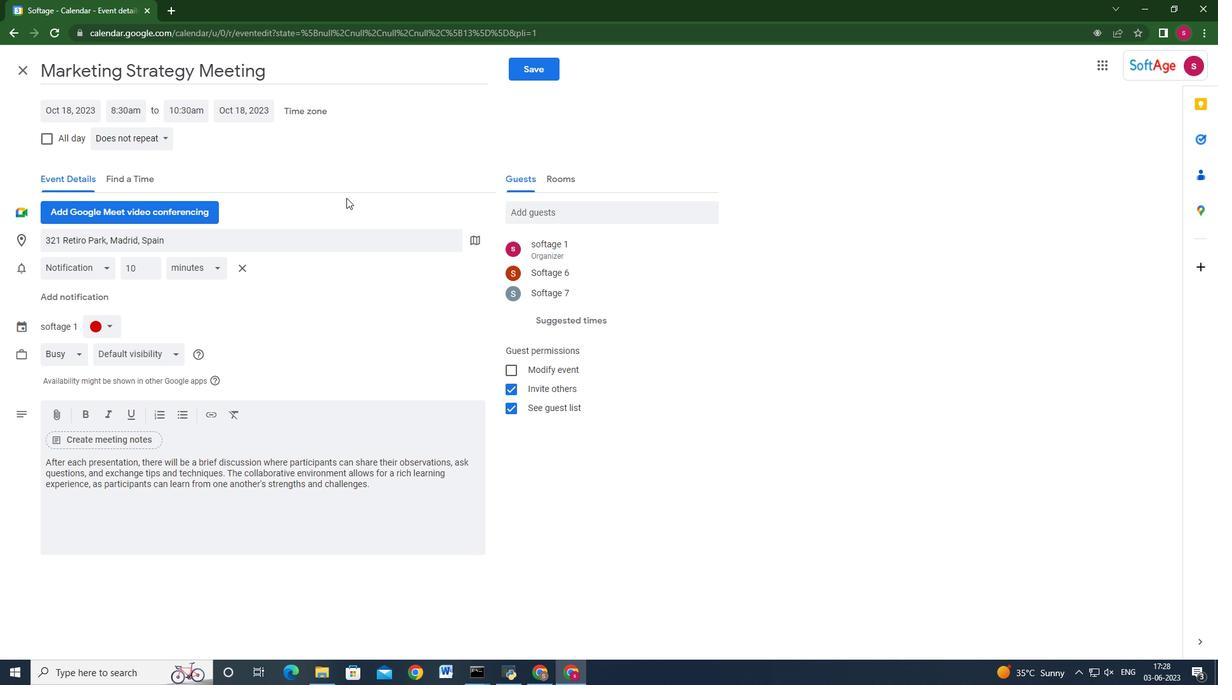 
Action: Mouse moved to (125, 140)
Screenshot: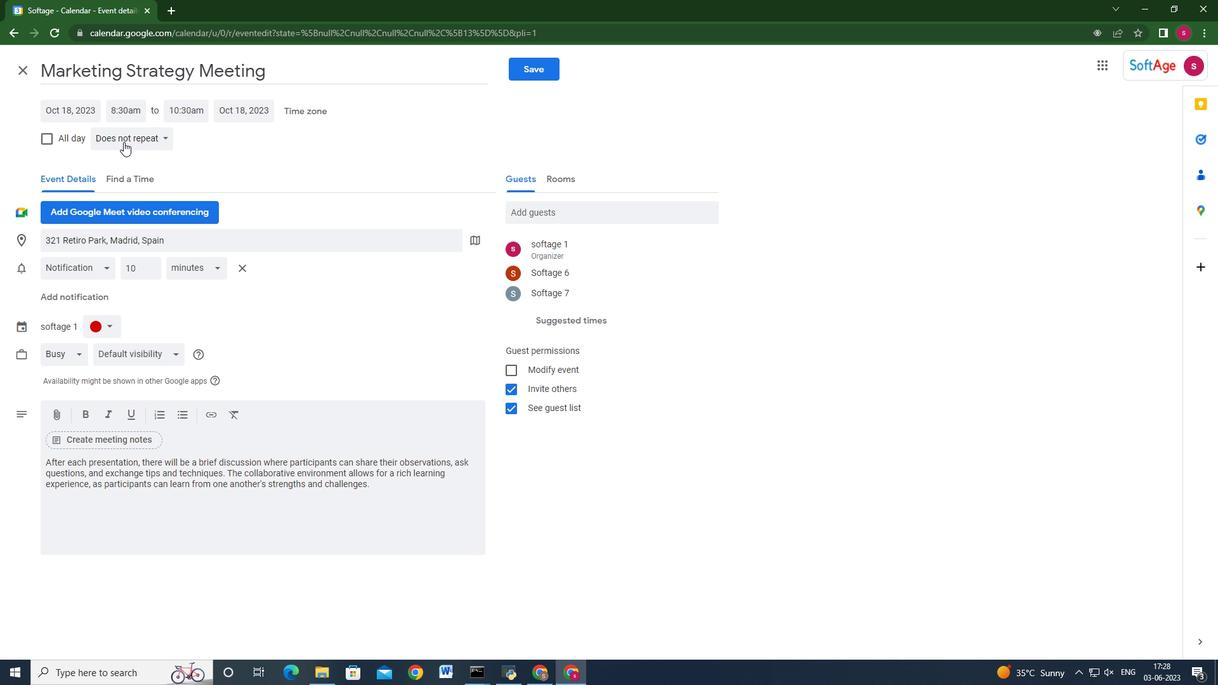 
Action: Mouse pressed left at (125, 140)
Screenshot: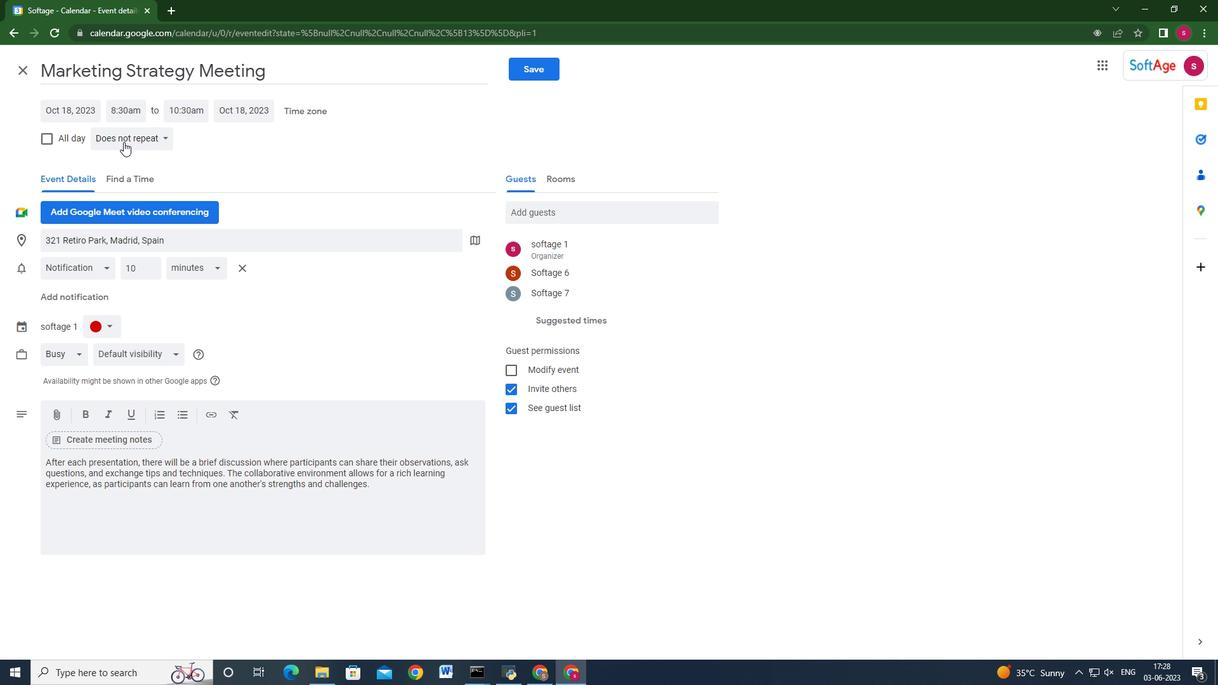 
Action: Mouse moved to (134, 145)
Screenshot: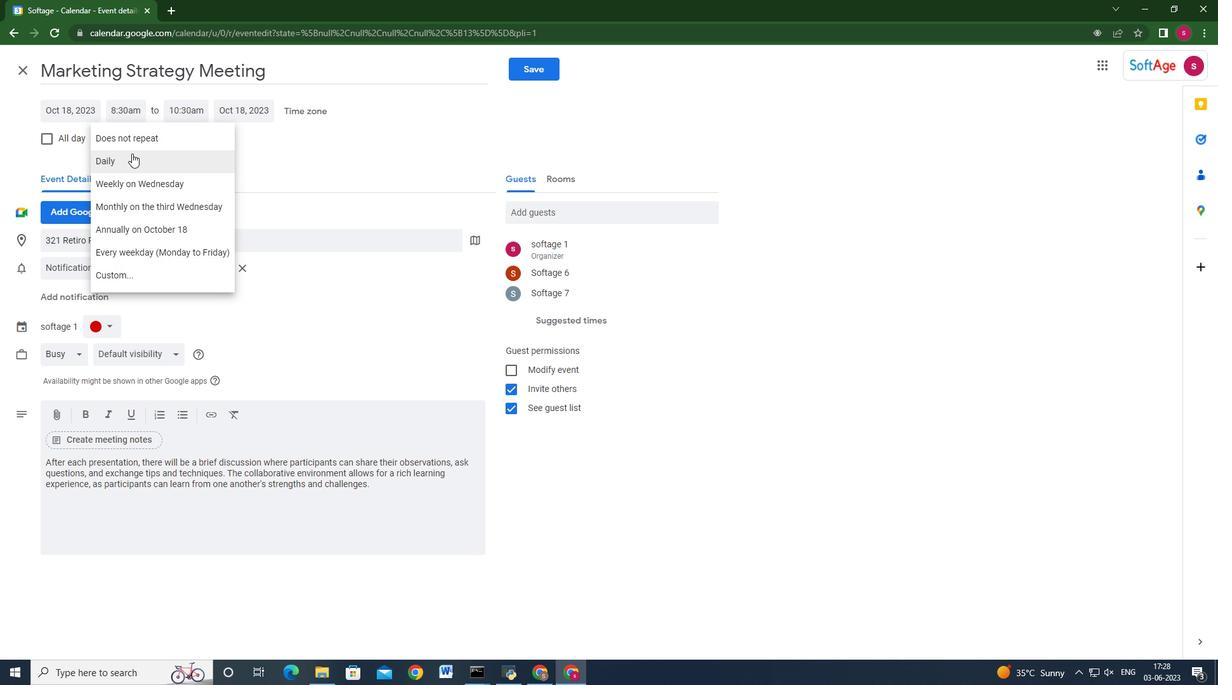 
Action: Mouse pressed left at (134, 145)
Screenshot: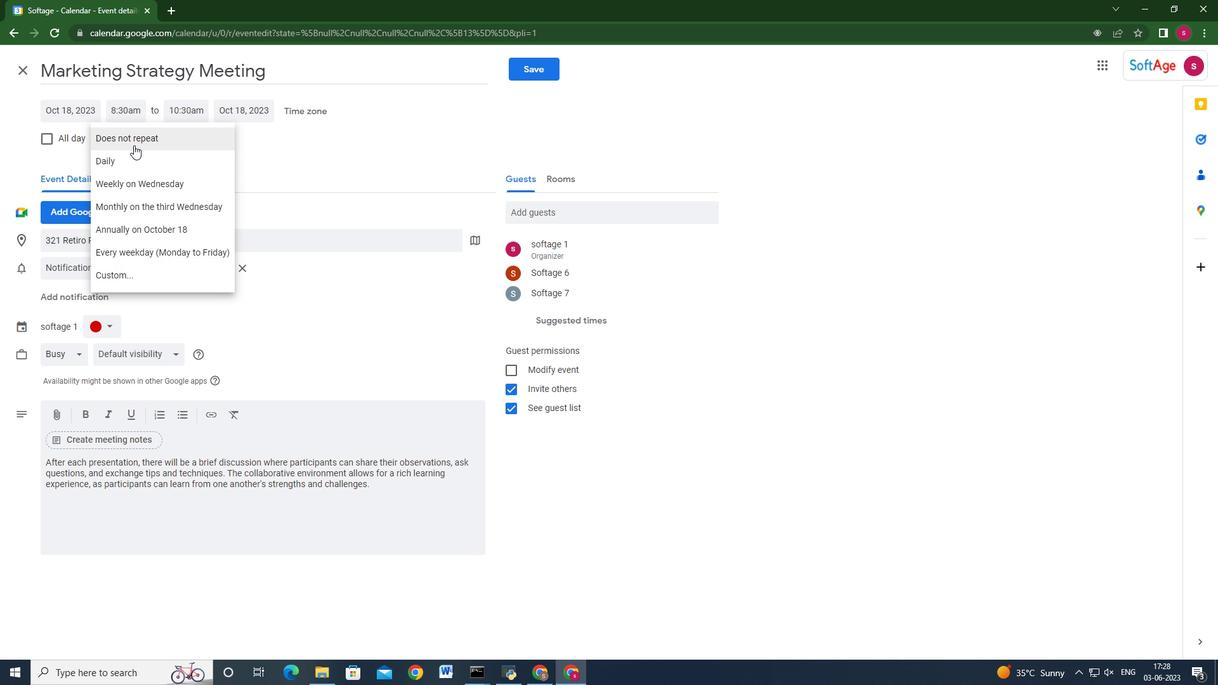 
Action: Mouse moved to (529, 71)
Screenshot: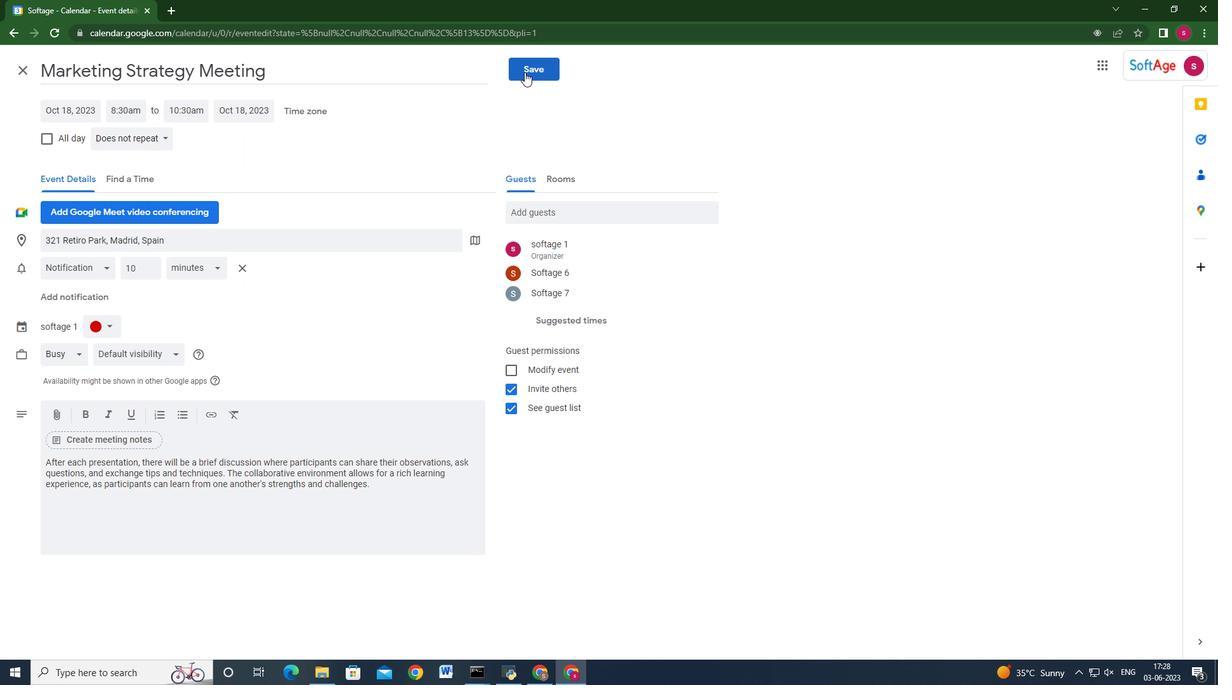 
Action: Mouse pressed left at (528, 71)
Screenshot: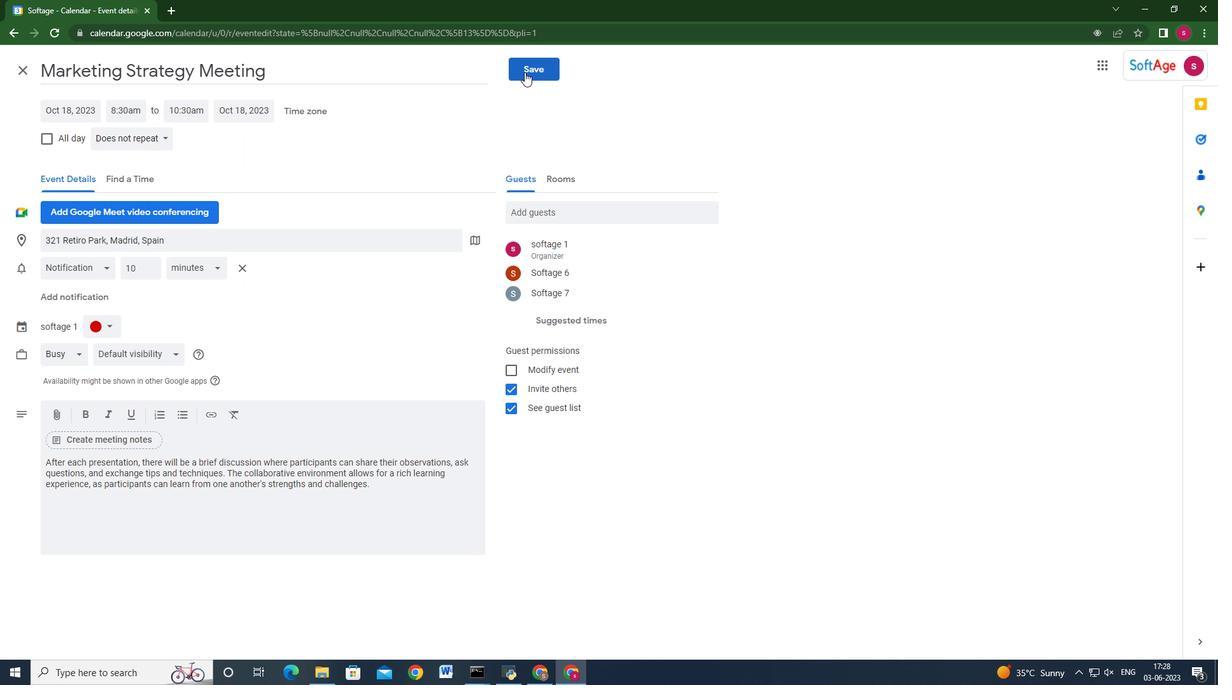 
Action: Mouse moved to (725, 377)
Screenshot: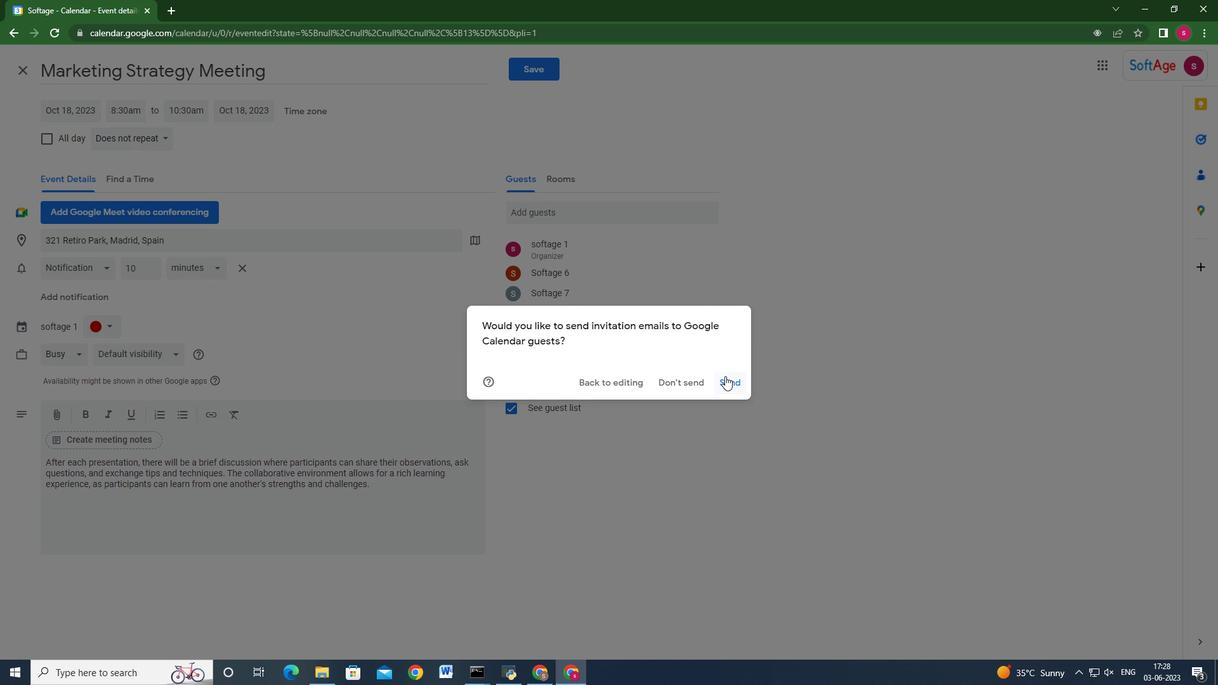 
Action: Mouse pressed left at (725, 377)
Screenshot: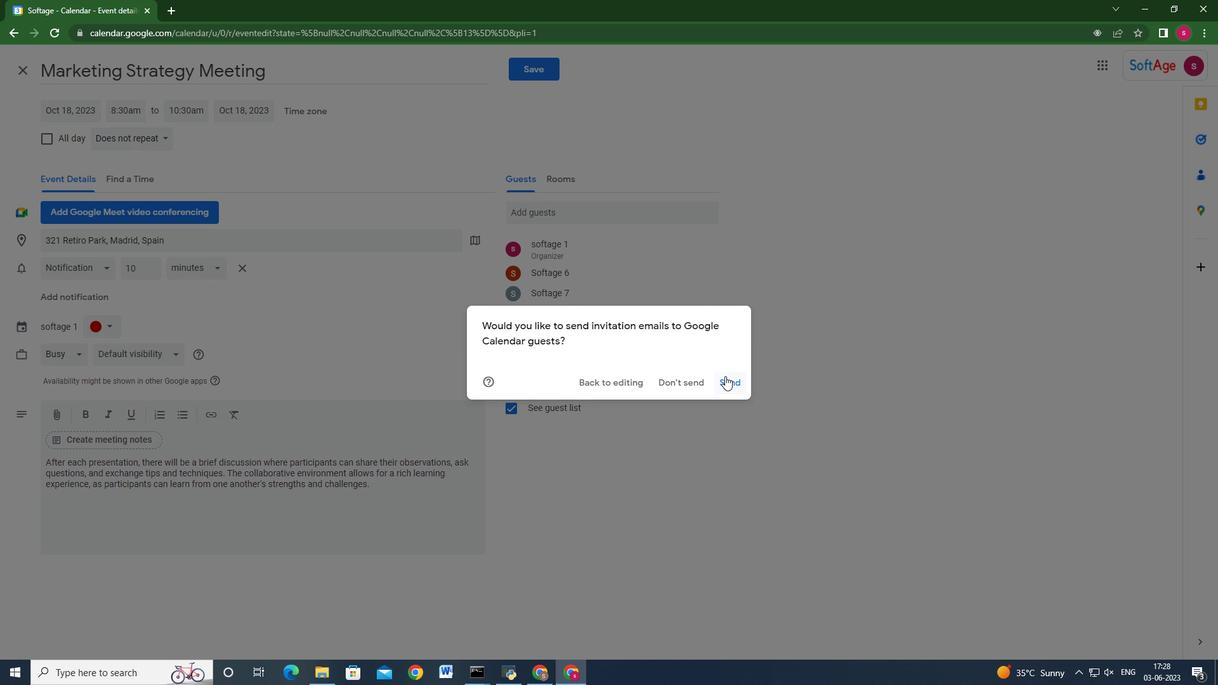 
Action: Mouse moved to (755, 349)
Screenshot: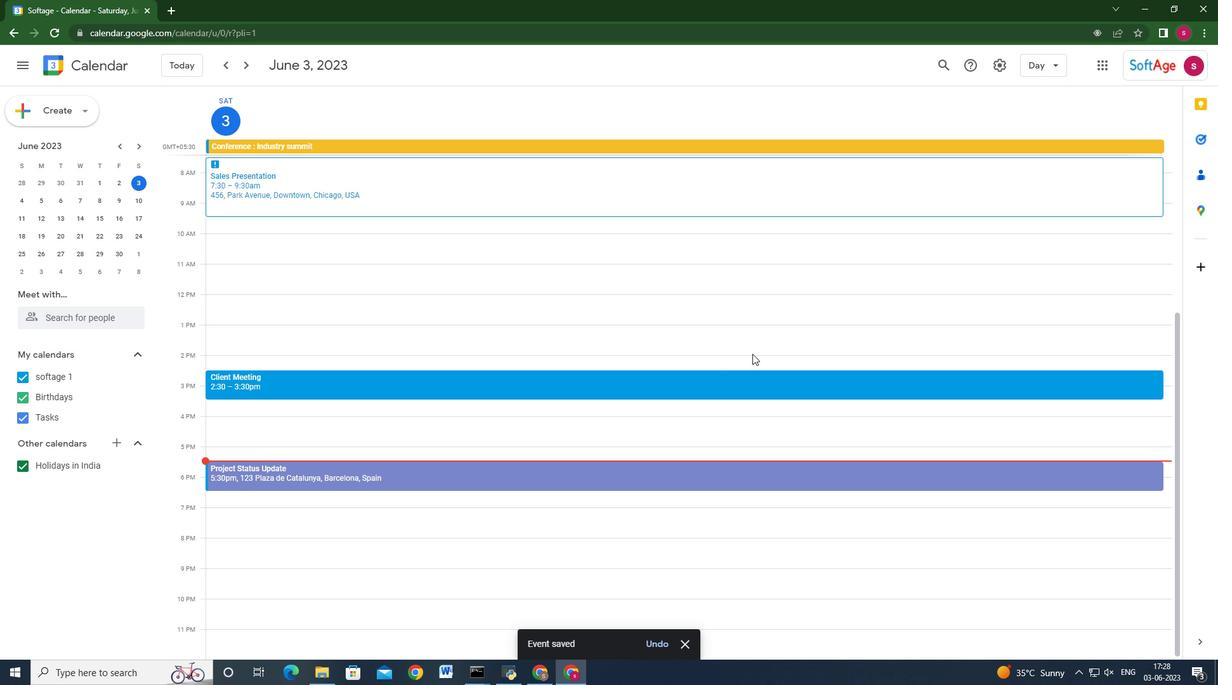 
